 Task: Find connections with filter location Itamarandiba with filter topic #Techstartupwith filter profile language French with filter current company Ixigo with filter school GD Goenka University with filter industry Communications Equipment Manufacturing with filter service category Financial Analysis with filter keywords title Sales Analyst
Action: Mouse moved to (469, 97)
Screenshot: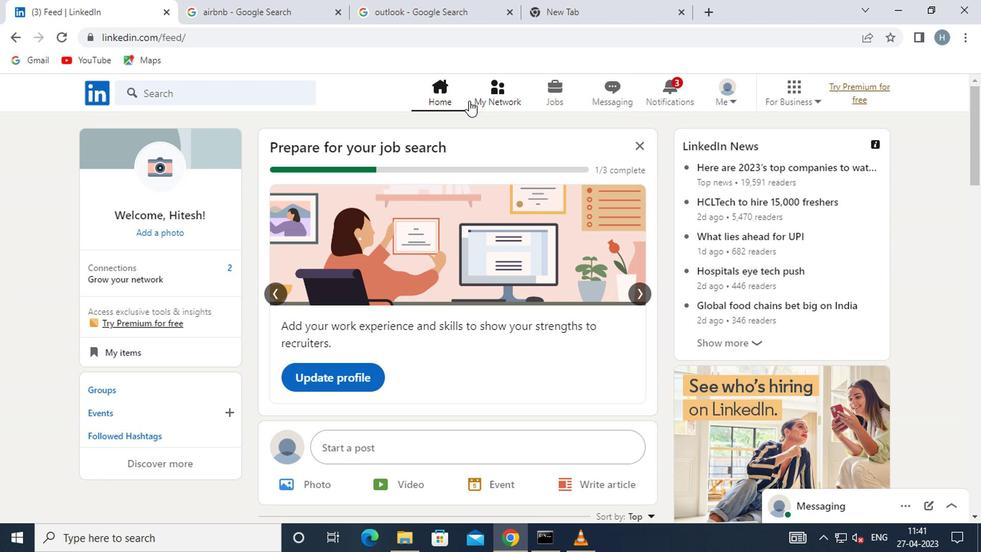 
Action: Mouse pressed left at (469, 97)
Screenshot: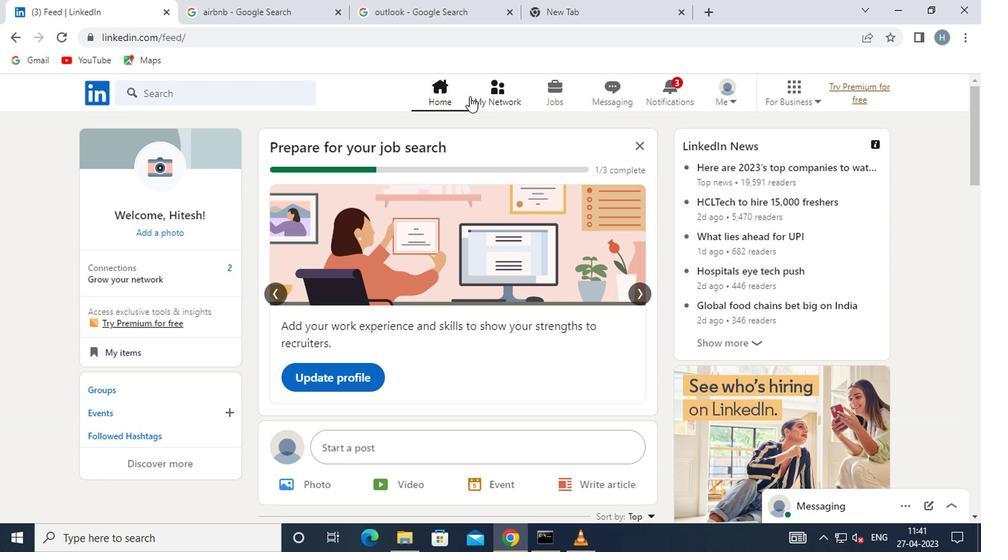 
Action: Mouse moved to (222, 175)
Screenshot: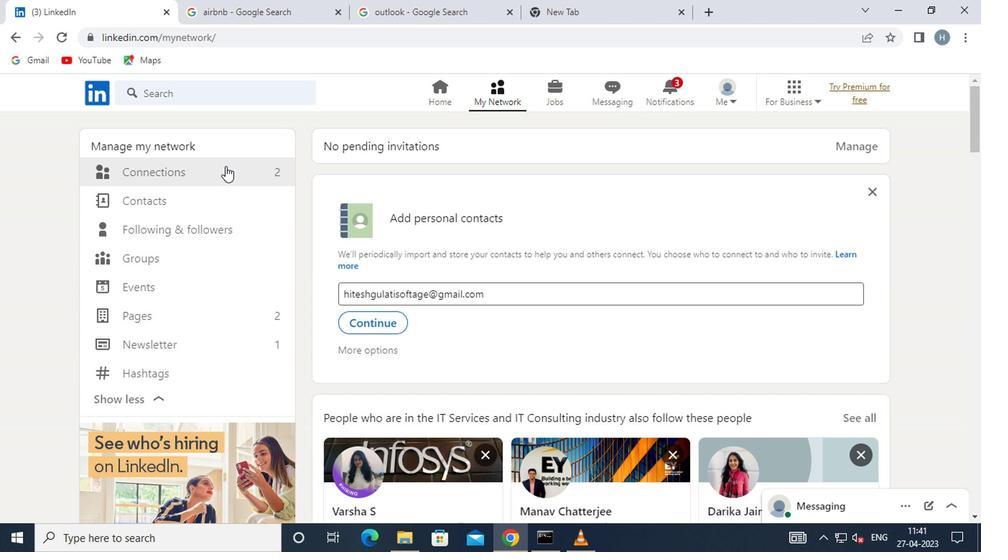 
Action: Mouse pressed left at (222, 175)
Screenshot: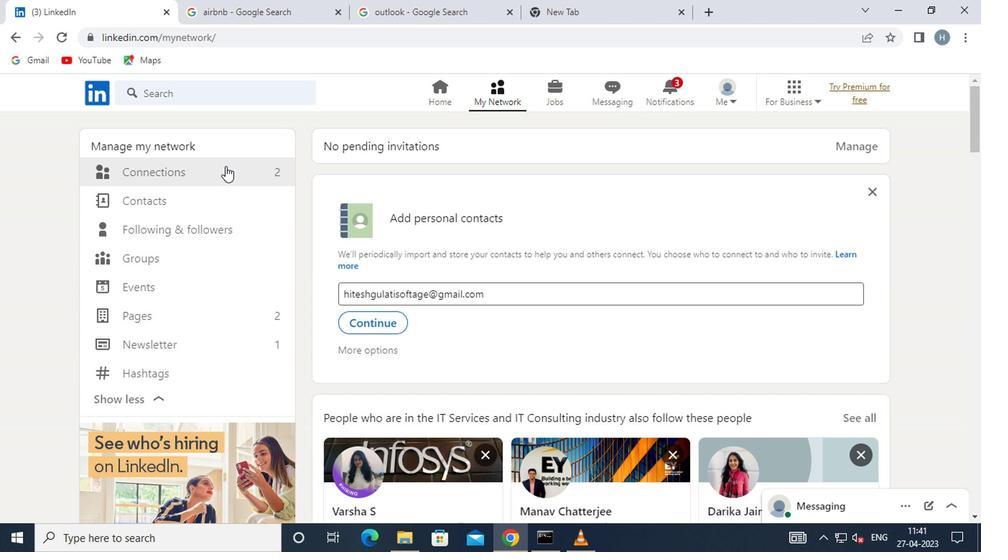 
Action: Mouse moved to (576, 173)
Screenshot: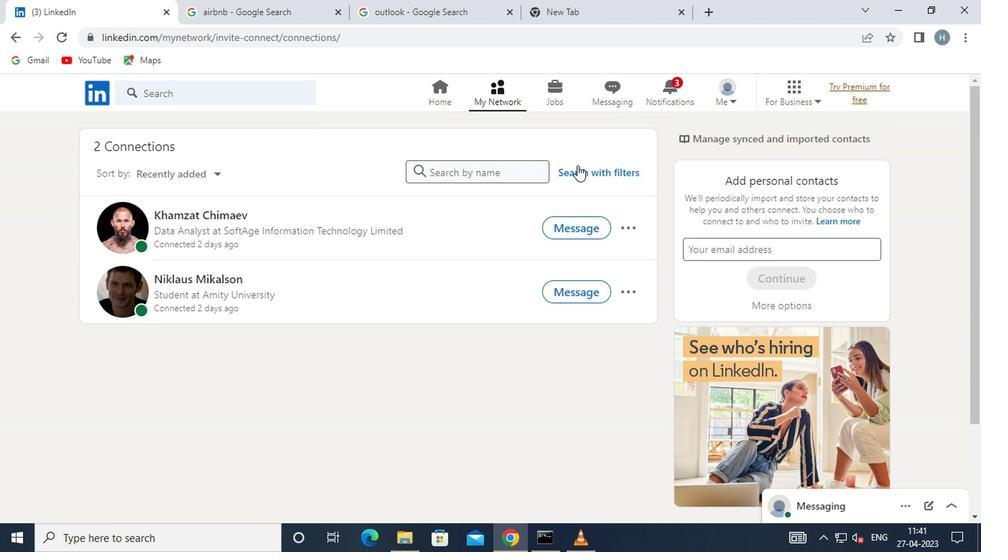 
Action: Mouse pressed left at (576, 173)
Screenshot: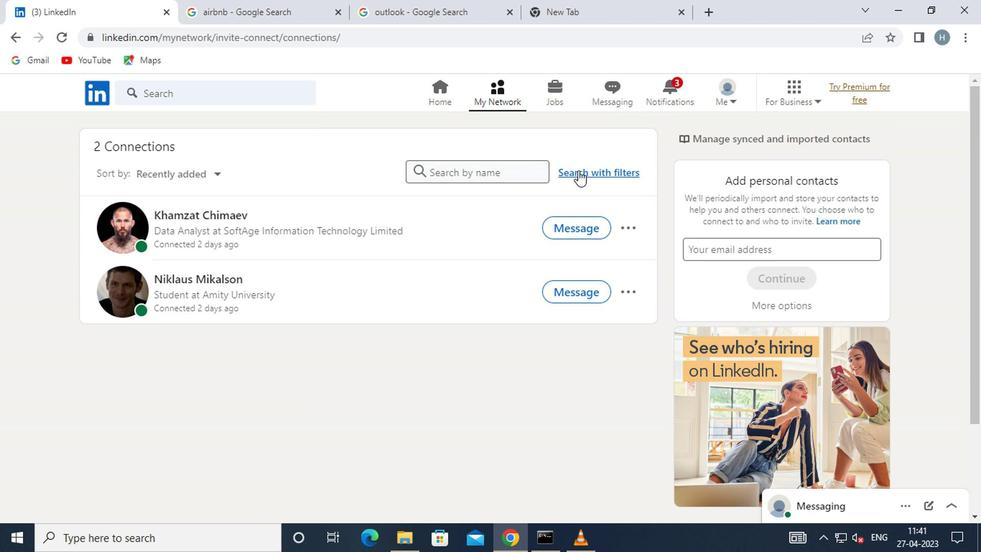 
Action: Mouse moved to (543, 135)
Screenshot: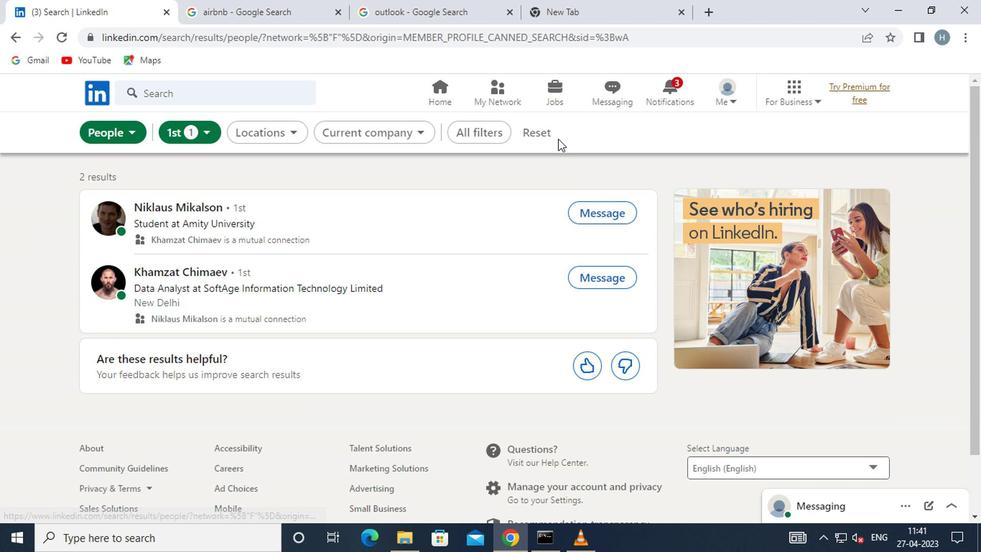 
Action: Mouse pressed left at (543, 135)
Screenshot: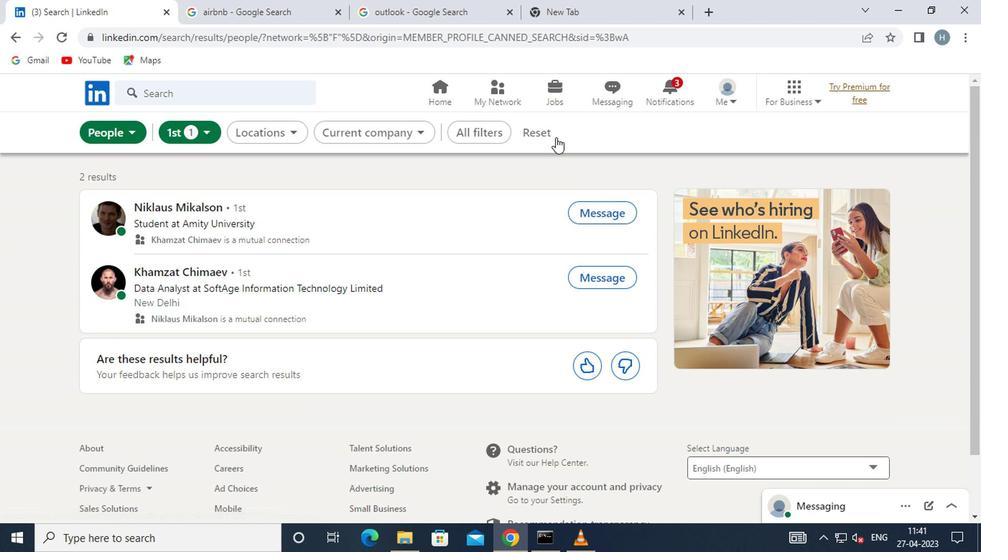 
Action: Mouse moved to (519, 131)
Screenshot: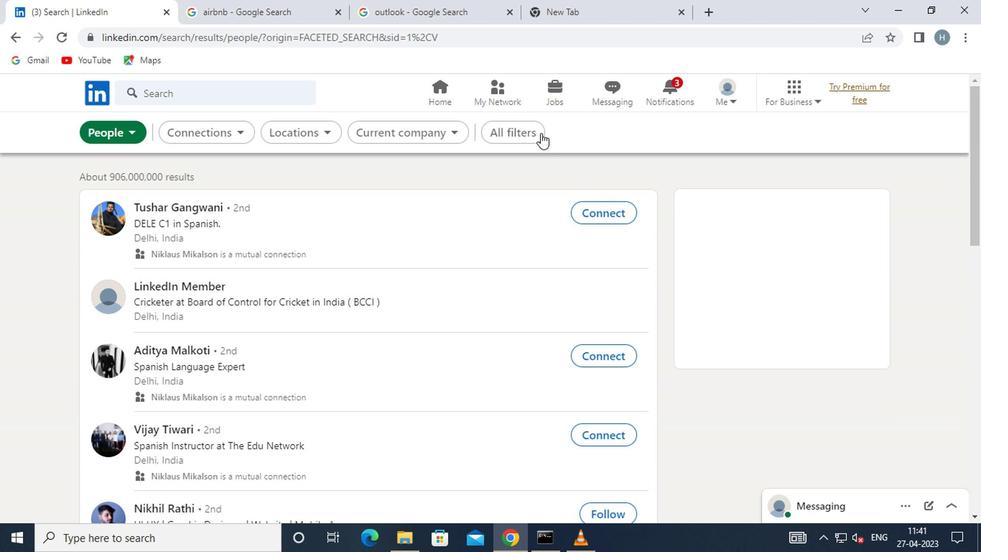 
Action: Mouse pressed left at (519, 131)
Screenshot: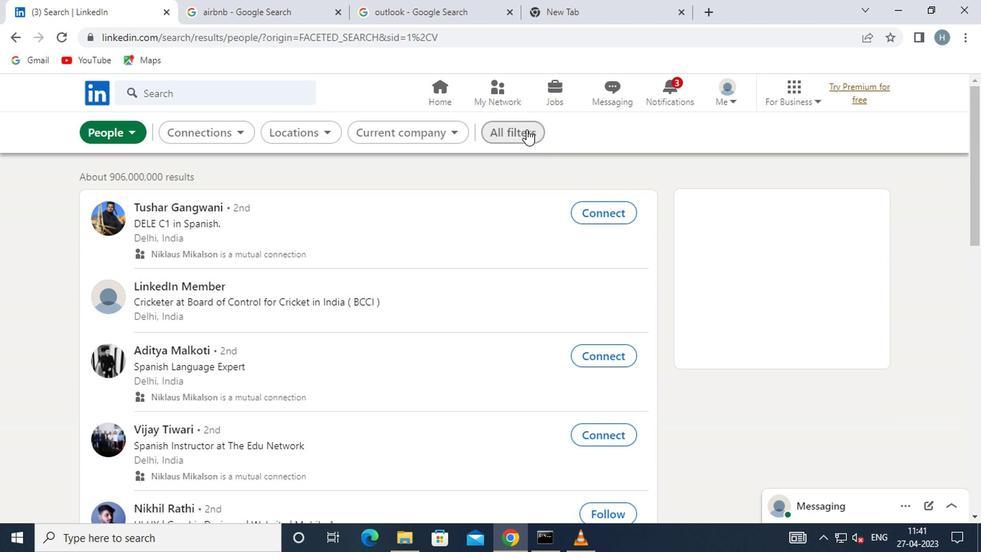 
Action: Mouse moved to (780, 276)
Screenshot: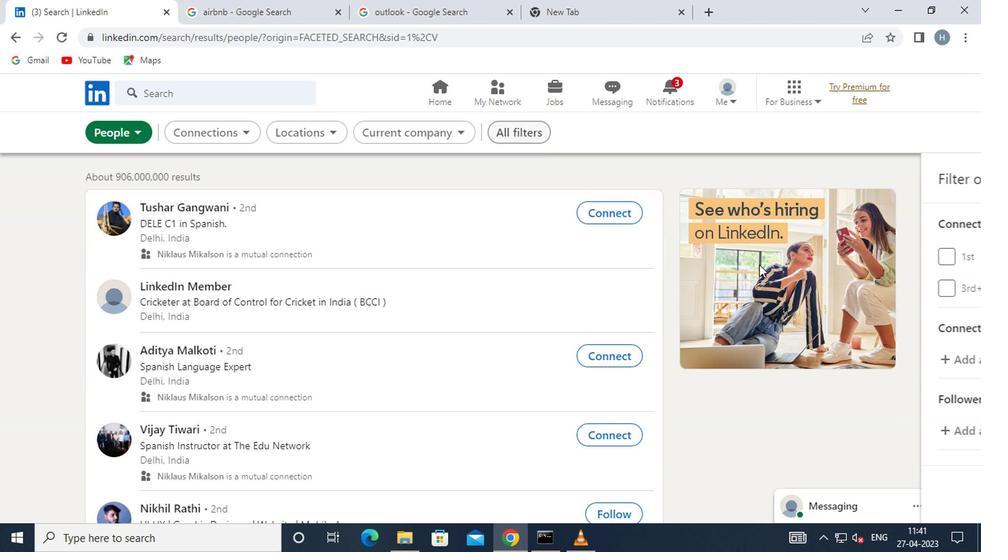 
Action: Mouse scrolled (780, 275) with delta (0, -1)
Screenshot: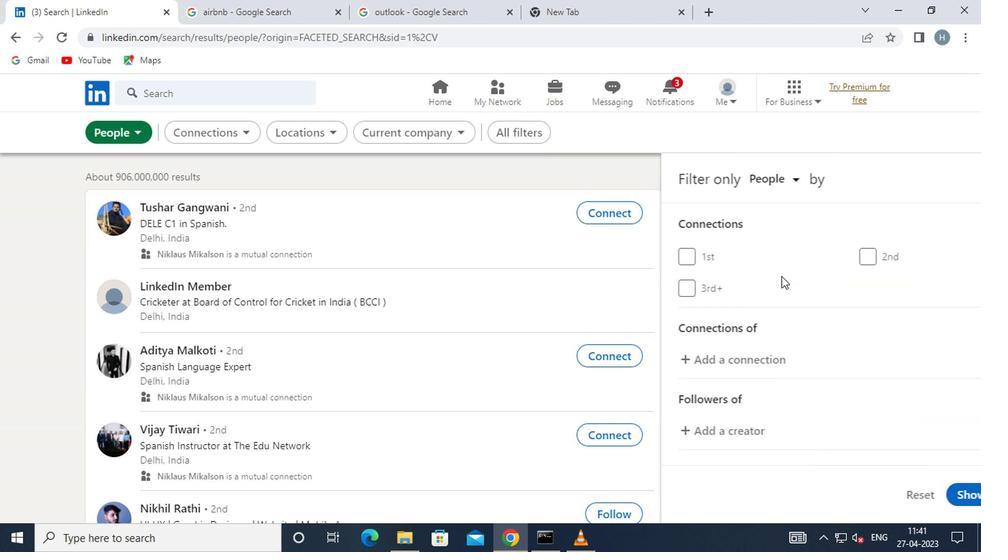 
Action: Mouse scrolled (780, 275) with delta (0, -1)
Screenshot: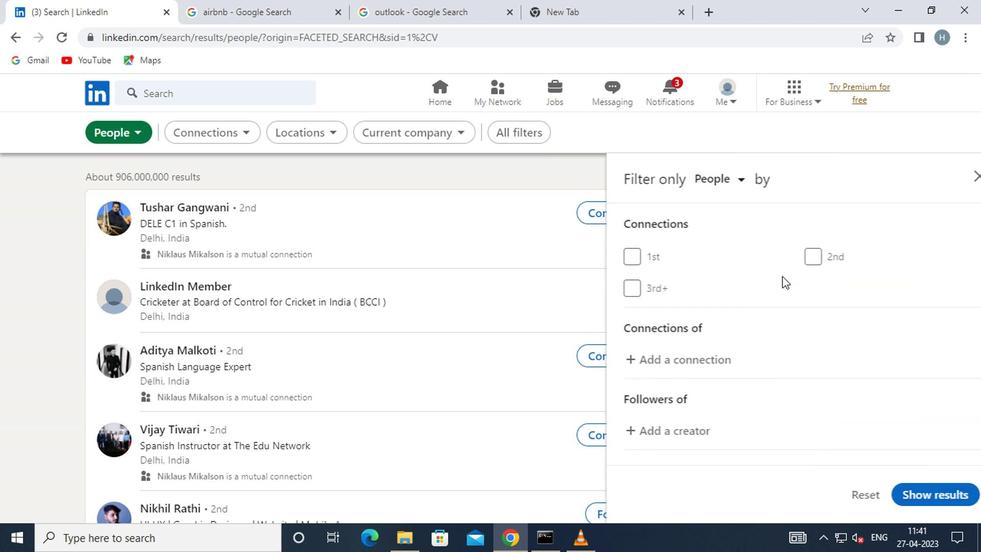 
Action: Mouse scrolled (780, 275) with delta (0, -1)
Screenshot: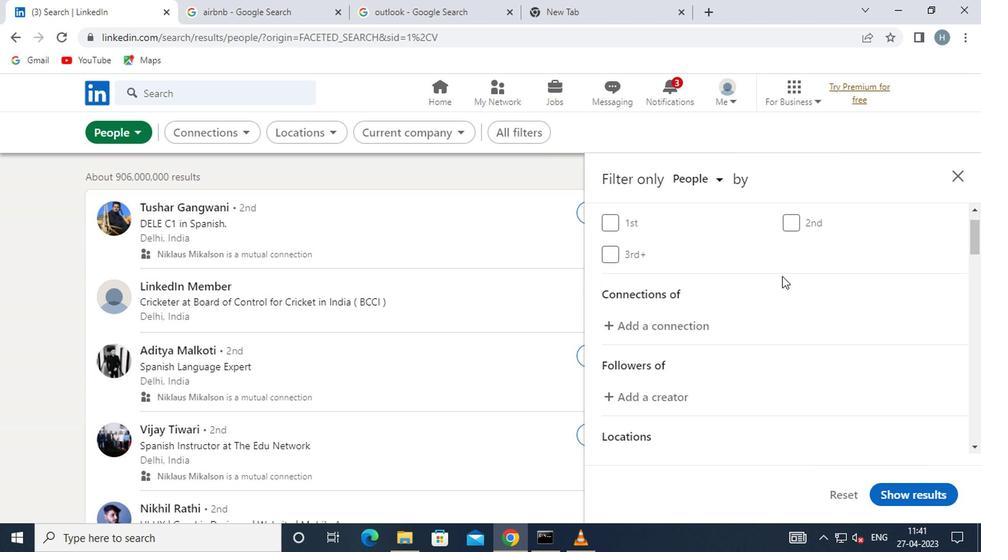 
Action: Mouse scrolled (780, 275) with delta (0, -1)
Screenshot: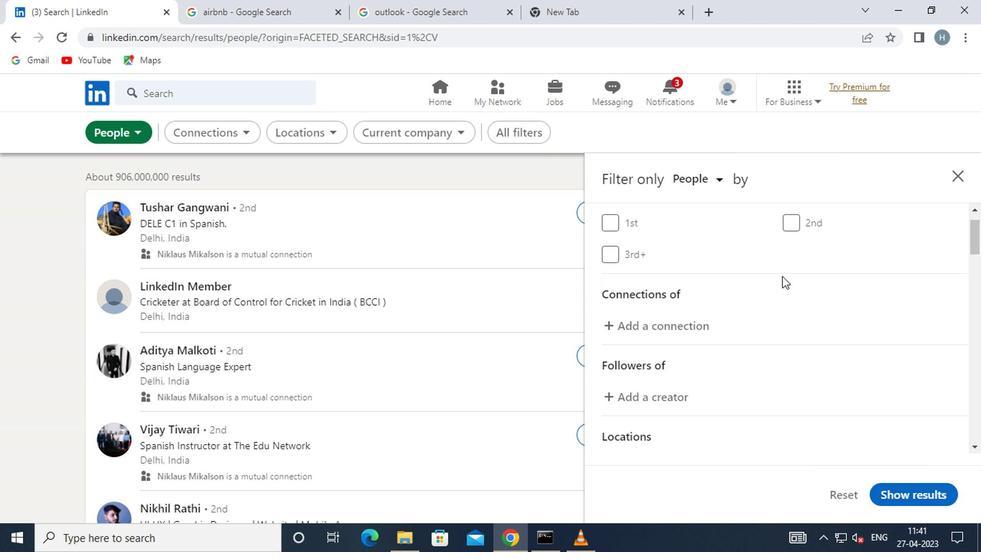 
Action: Mouse moved to (758, 312)
Screenshot: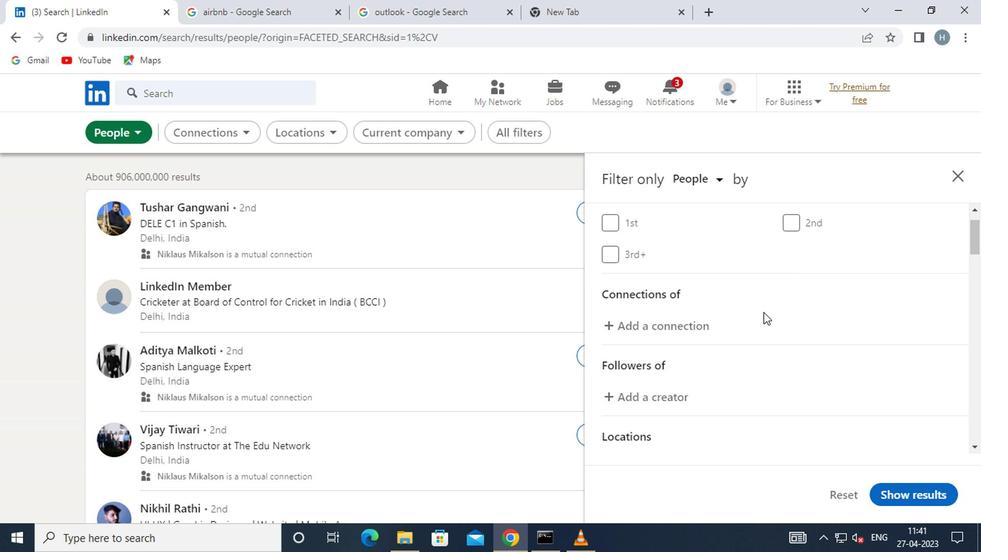 
Action: Mouse scrolled (758, 311) with delta (0, -1)
Screenshot: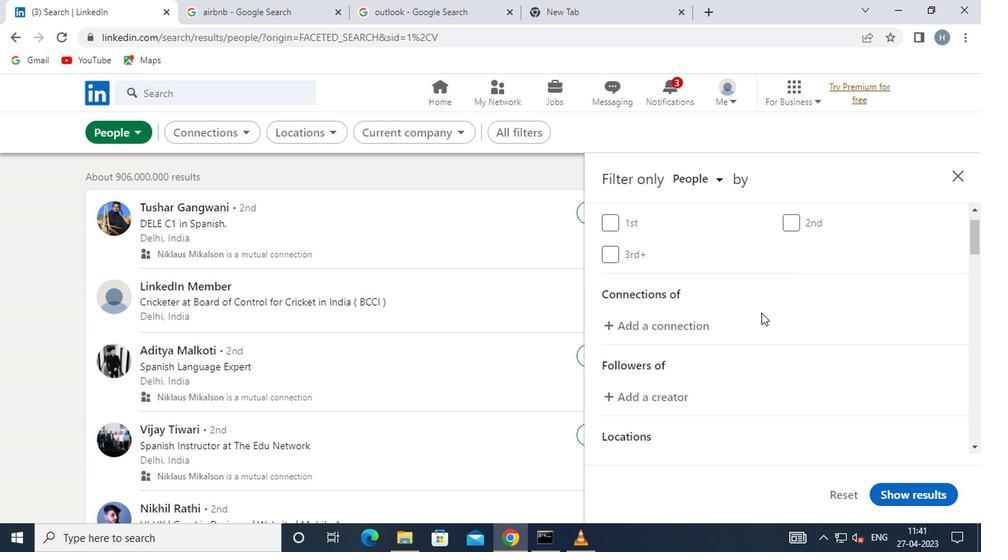 
Action: Mouse moved to (827, 264)
Screenshot: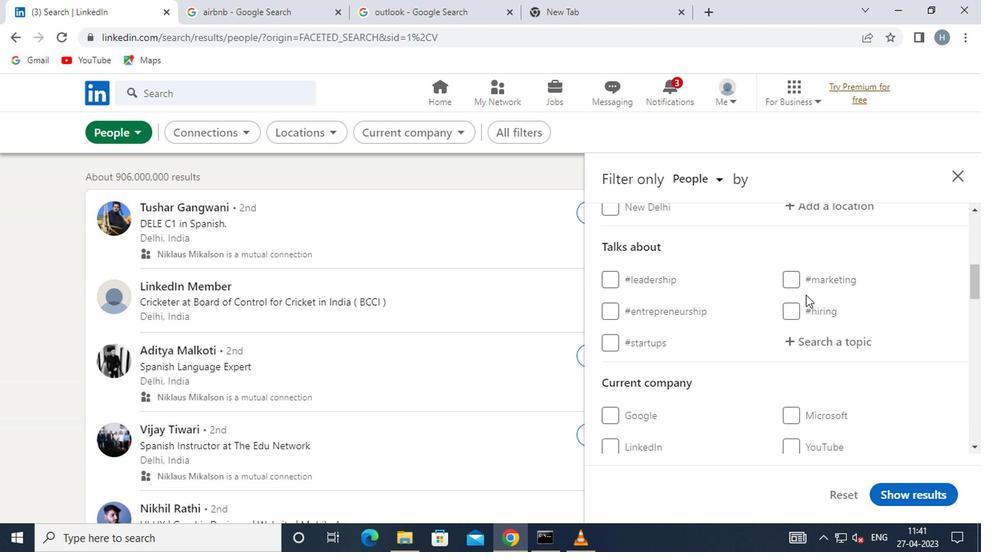 
Action: Mouse scrolled (827, 265) with delta (0, 1)
Screenshot: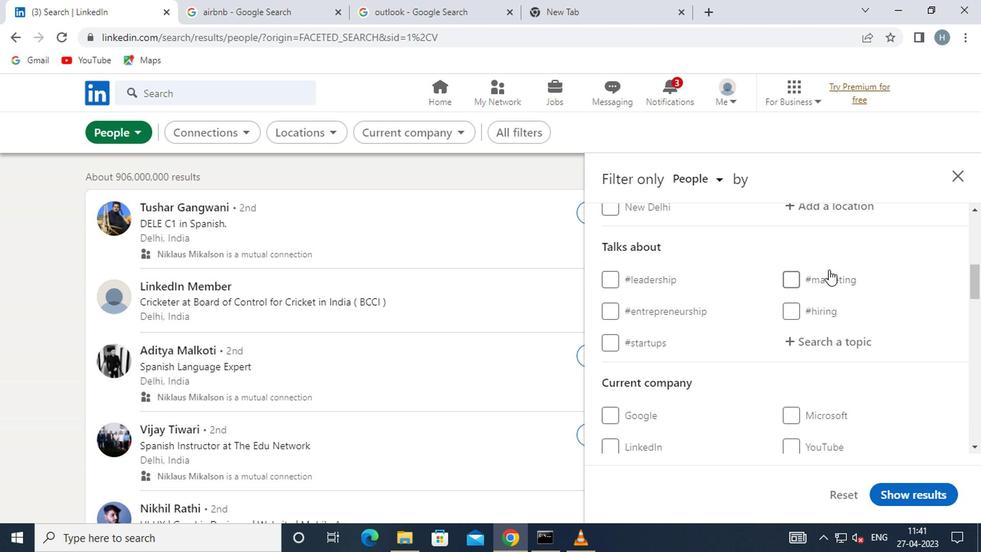 
Action: Mouse scrolled (827, 265) with delta (0, 1)
Screenshot: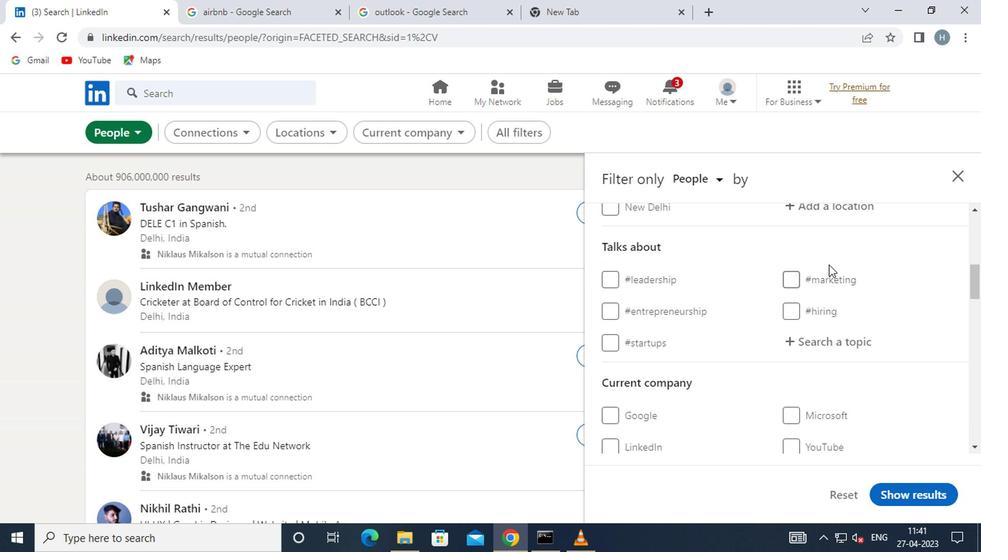 
Action: Mouse moved to (825, 271)
Screenshot: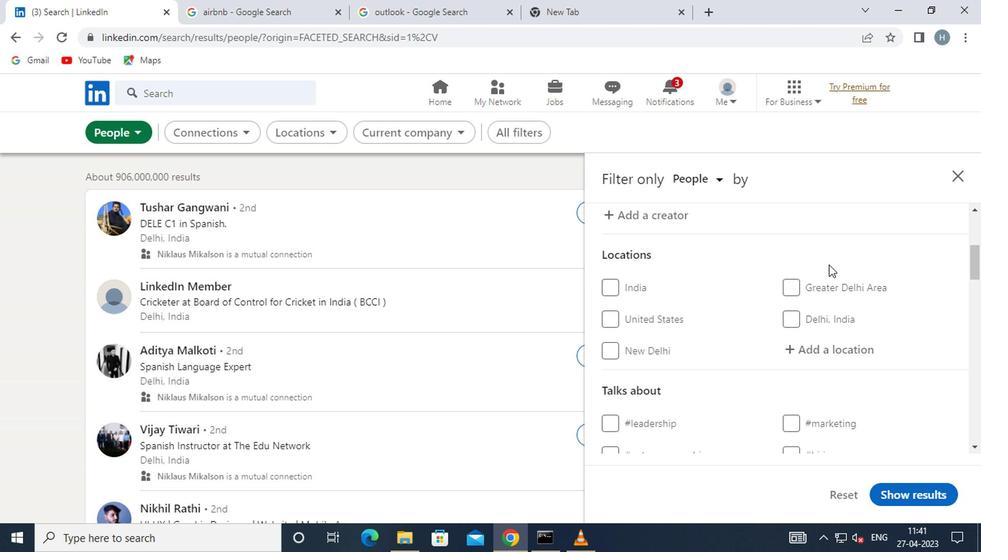 
Action: Mouse scrolled (825, 270) with delta (0, -1)
Screenshot: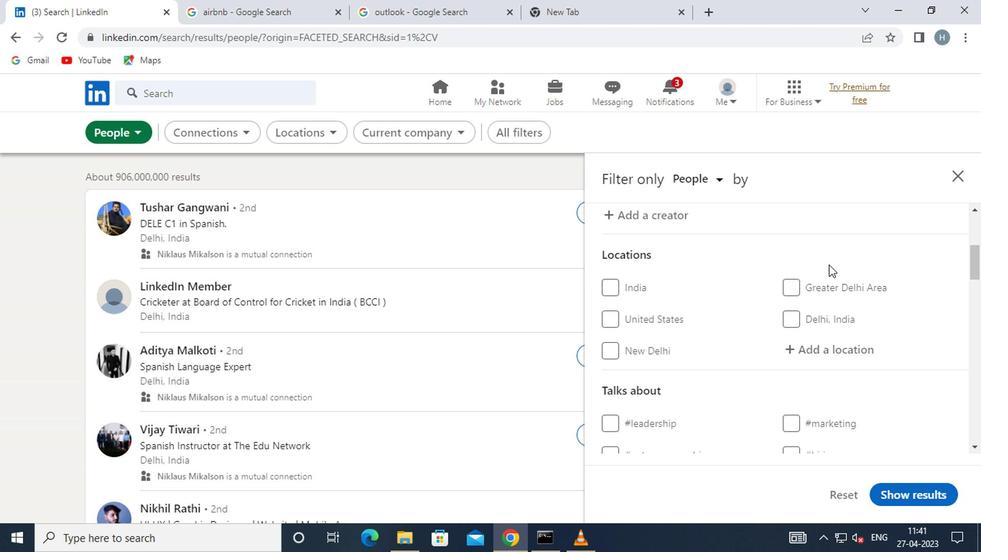 
Action: Mouse moved to (825, 272)
Screenshot: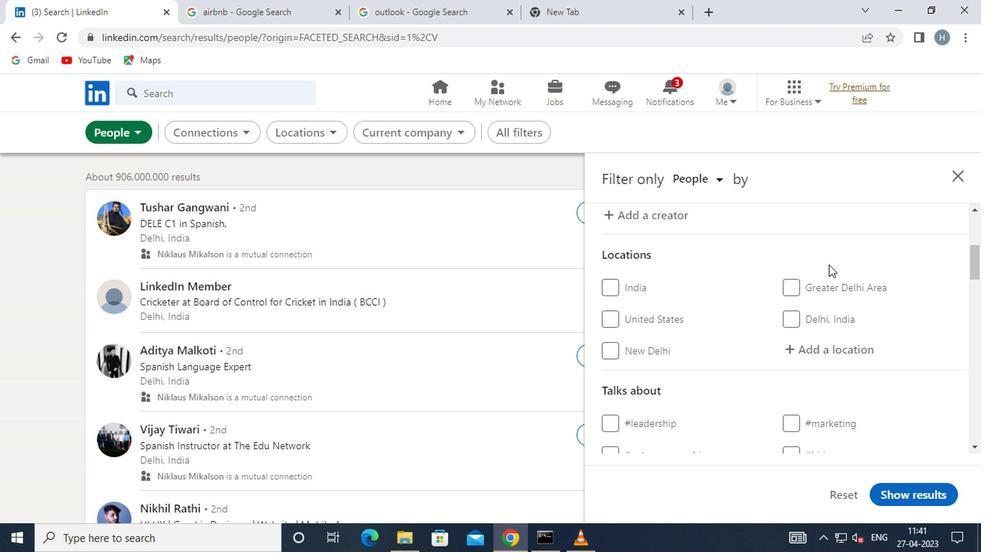 
Action: Mouse pressed left at (825, 272)
Screenshot: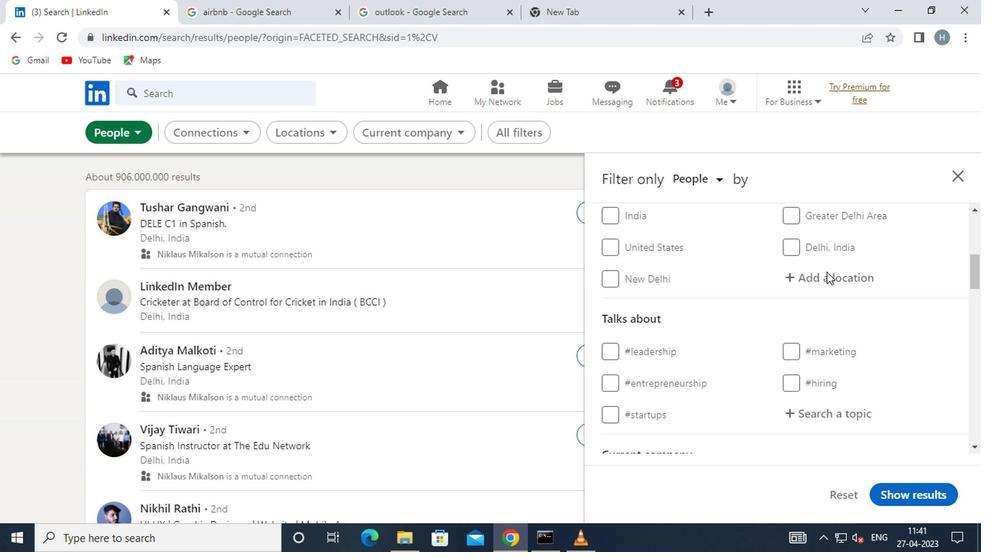 
Action: Mouse moved to (825, 272)
Screenshot: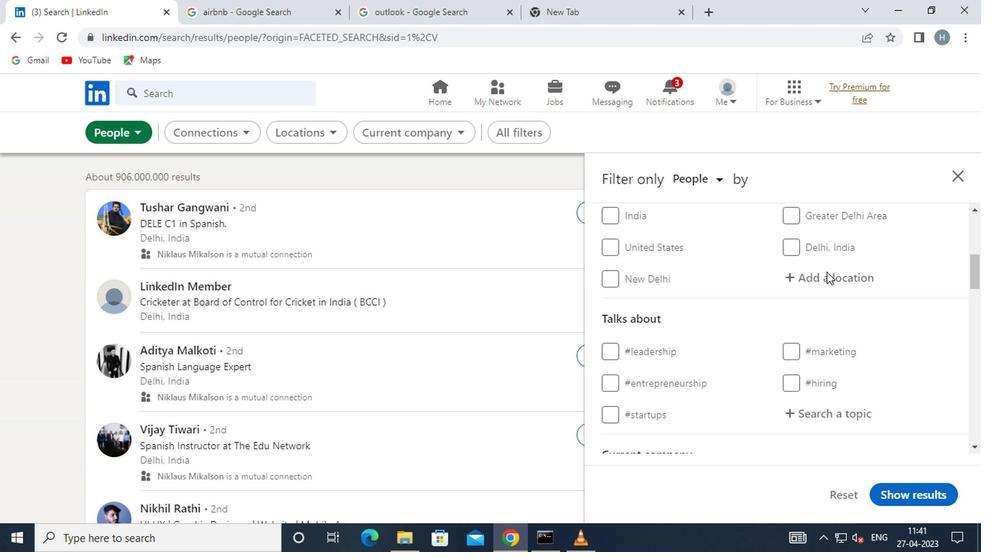 
Action: Key pressed itamarandiba
Screenshot: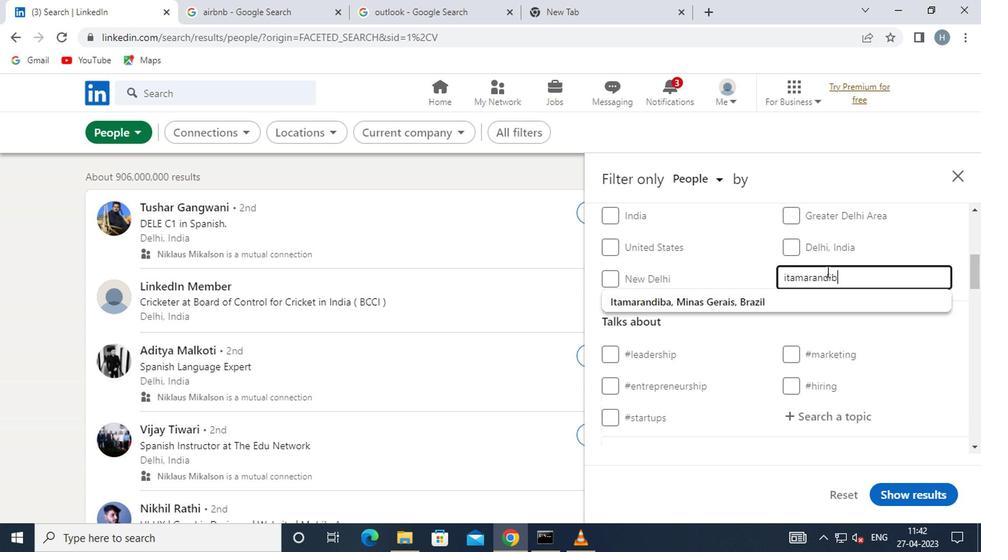 
Action: Mouse moved to (887, 324)
Screenshot: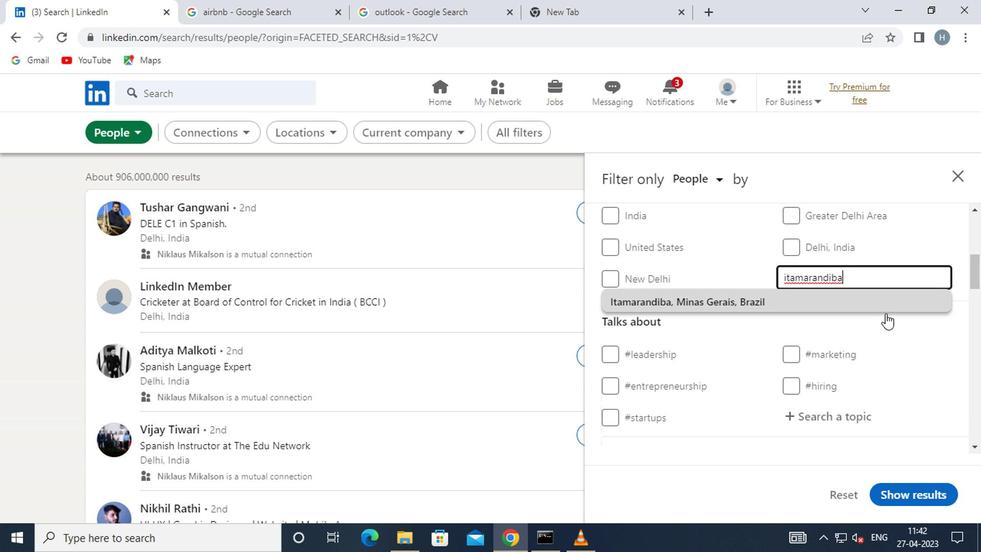 
Action: Mouse pressed left at (887, 324)
Screenshot: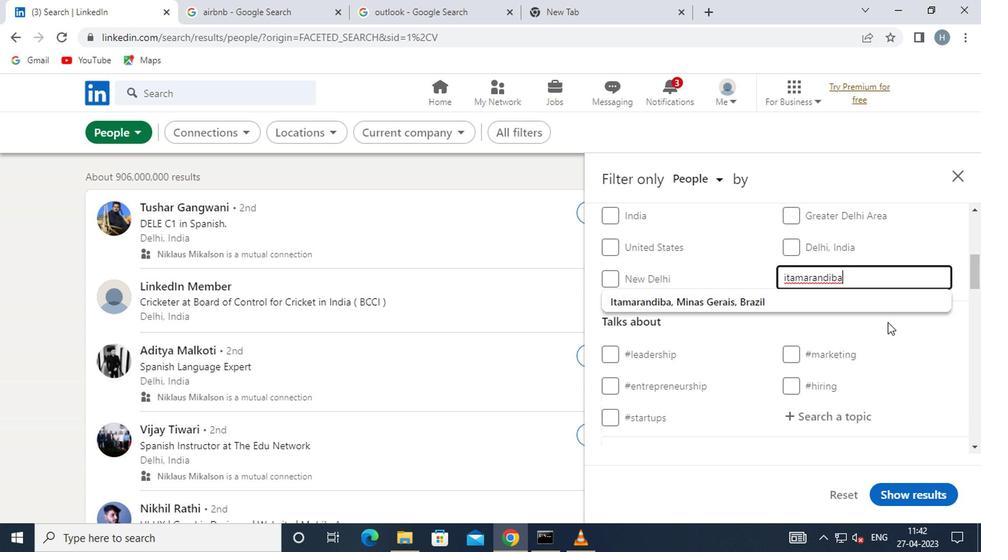 
Action: Mouse moved to (887, 325)
Screenshot: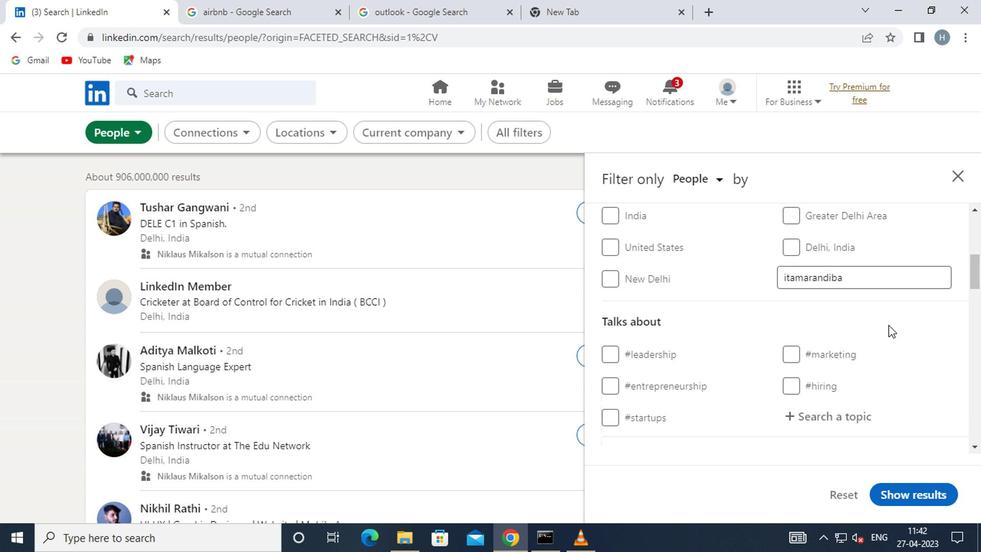 
Action: Mouse scrolled (887, 324) with delta (0, -1)
Screenshot: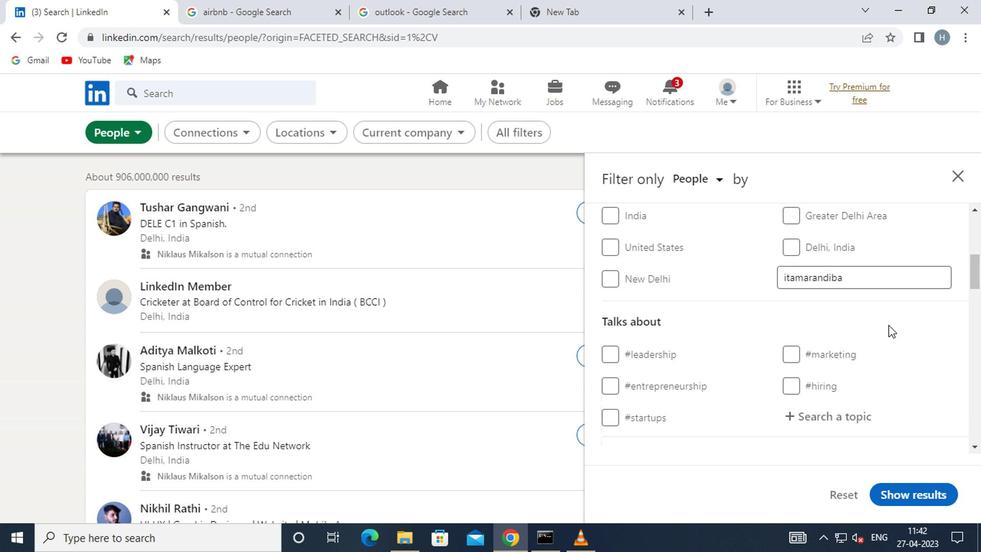 
Action: Mouse moved to (809, 335)
Screenshot: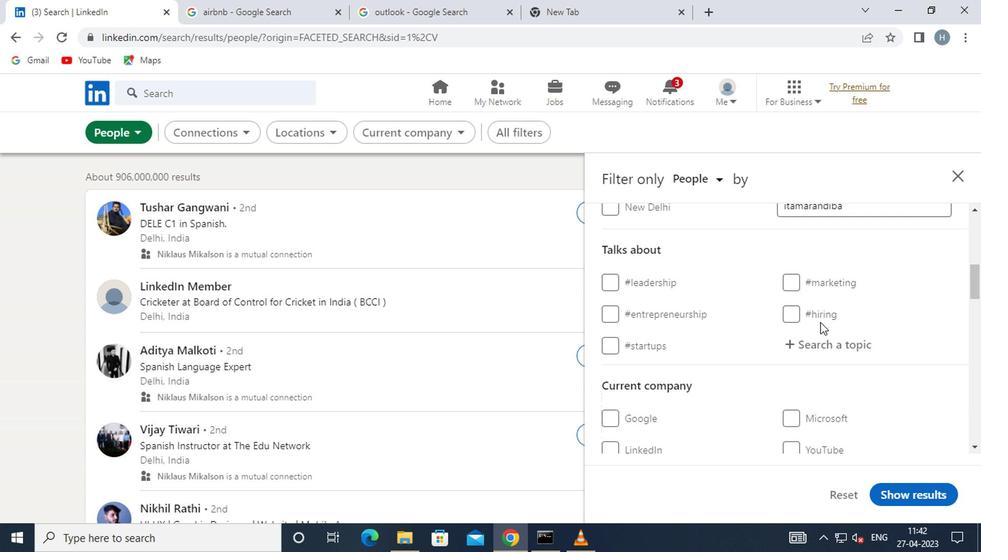 
Action: Mouse pressed left at (809, 335)
Screenshot: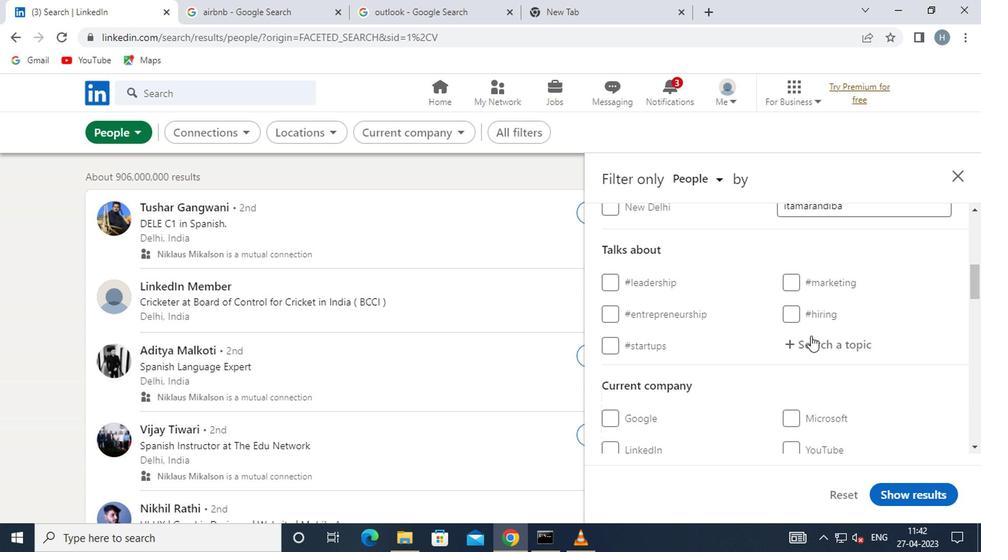 
Action: Key pressed <Key.shift><Key.shift><Key.shift><Key.shift><Key.shift><Key.shift><Key.shift><Key.shift>#TECHSTARTUPWITH
Screenshot: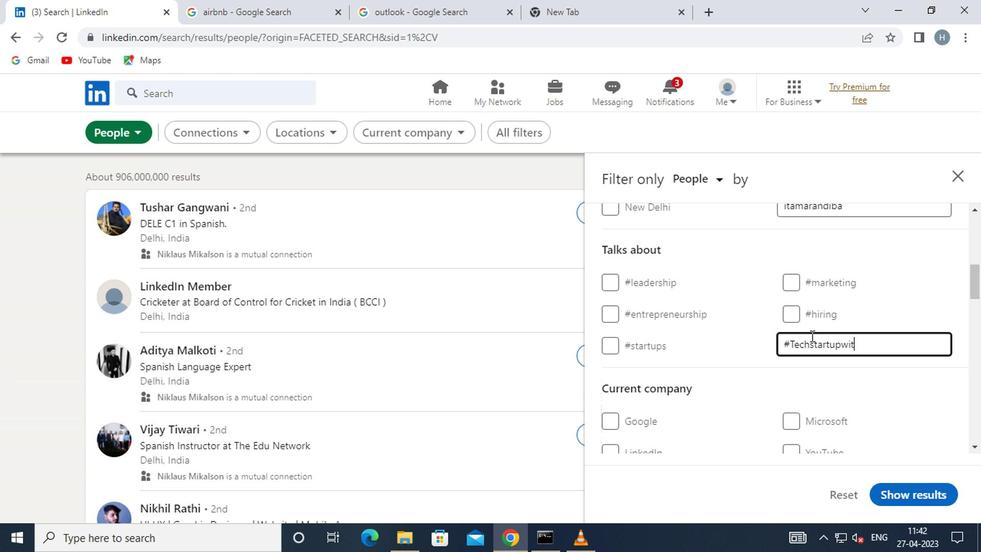 
Action: Mouse moved to (848, 376)
Screenshot: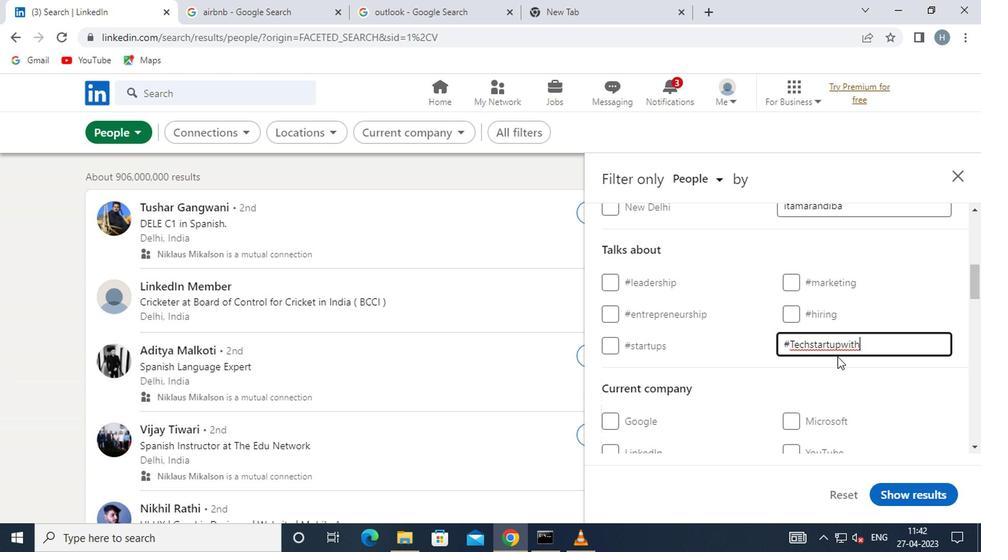 
Action: Mouse pressed left at (848, 376)
Screenshot: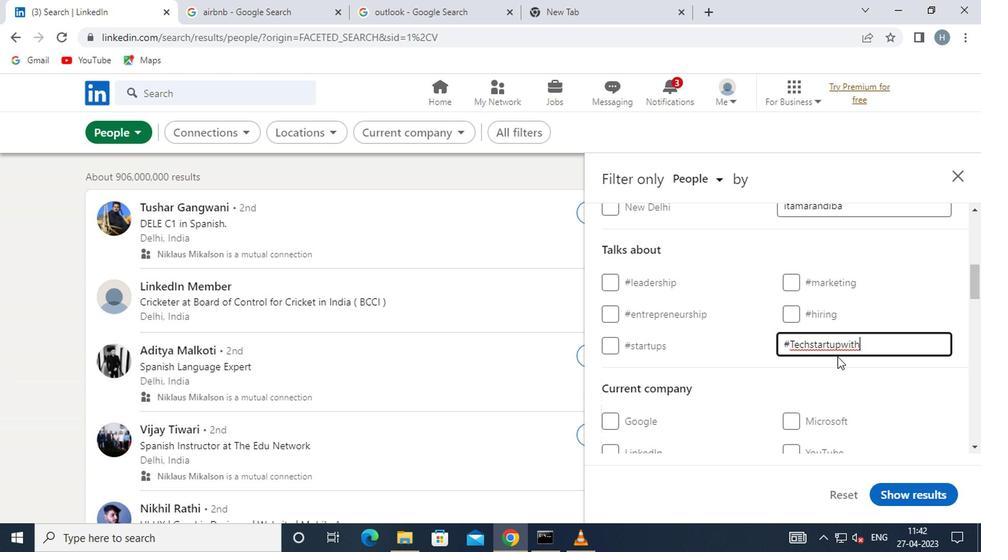 
Action: Mouse moved to (847, 376)
Screenshot: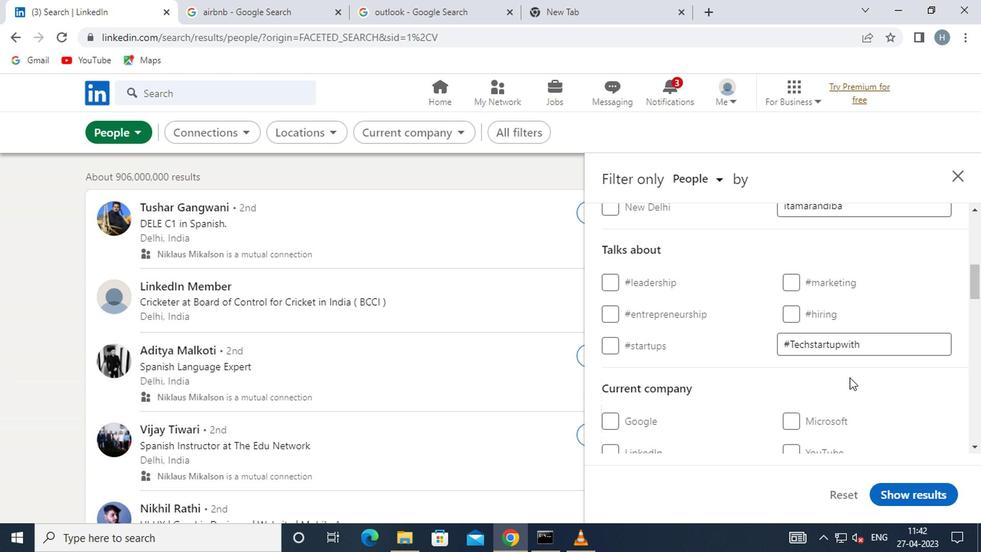 
Action: Mouse scrolled (847, 376) with delta (0, 0)
Screenshot: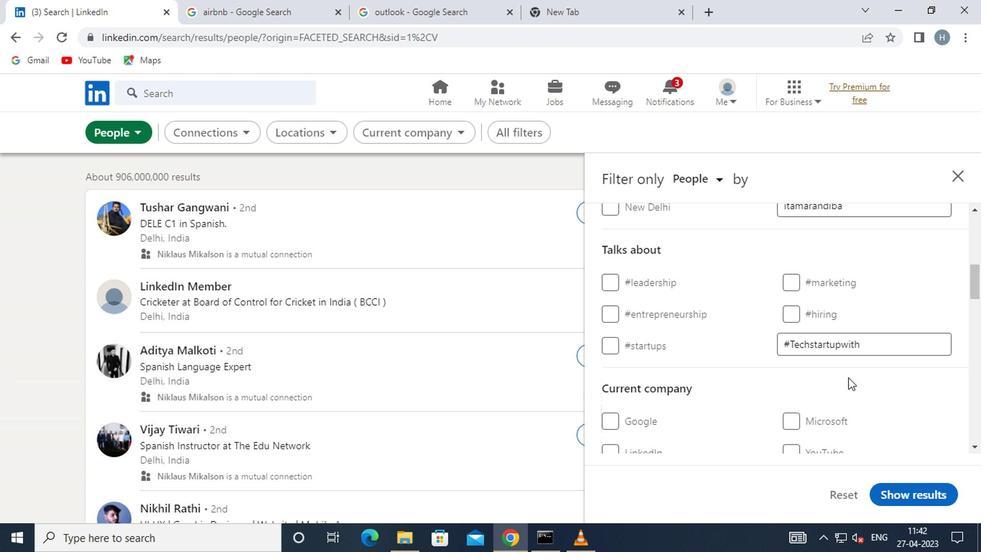 
Action: Mouse moved to (848, 407)
Screenshot: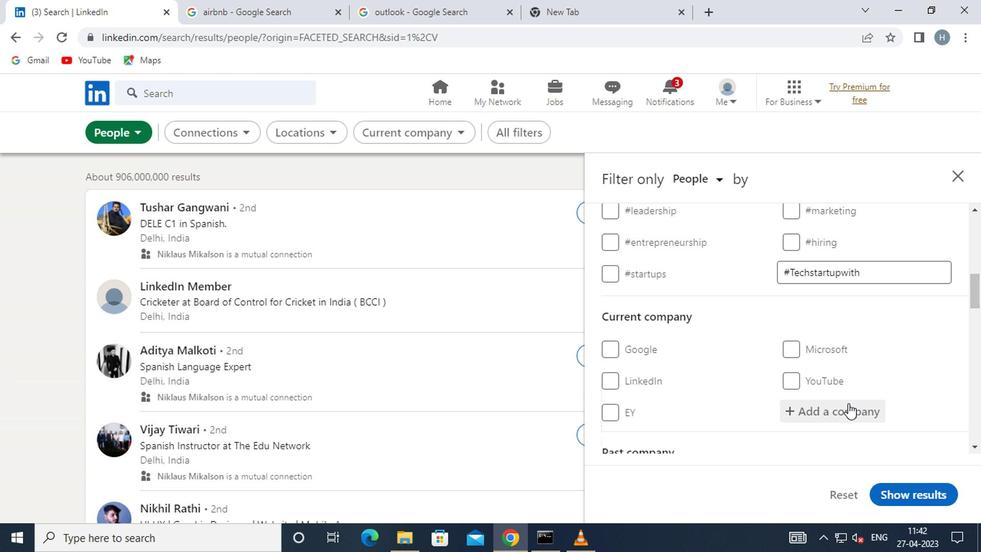 
Action: Mouse pressed left at (848, 407)
Screenshot: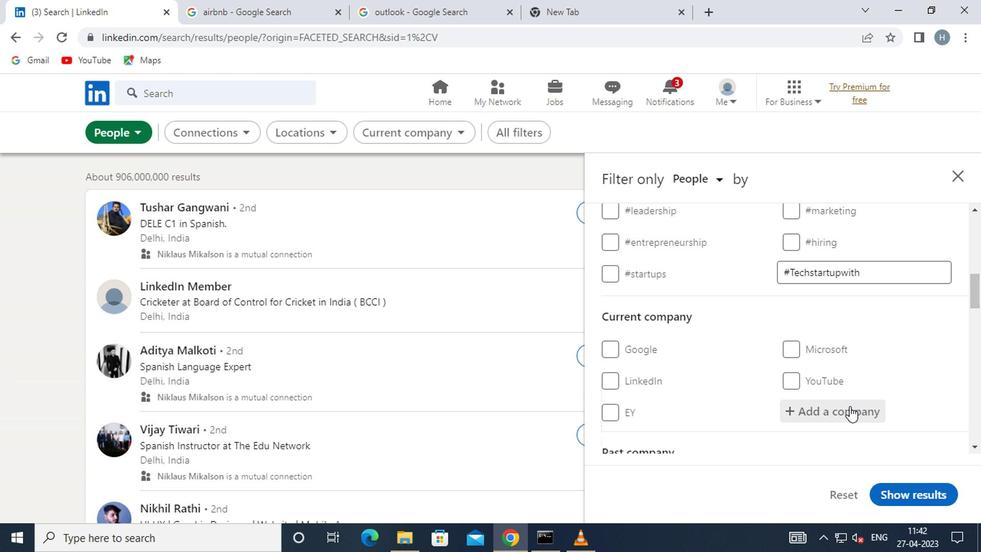 
Action: Key pressed IX
Screenshot: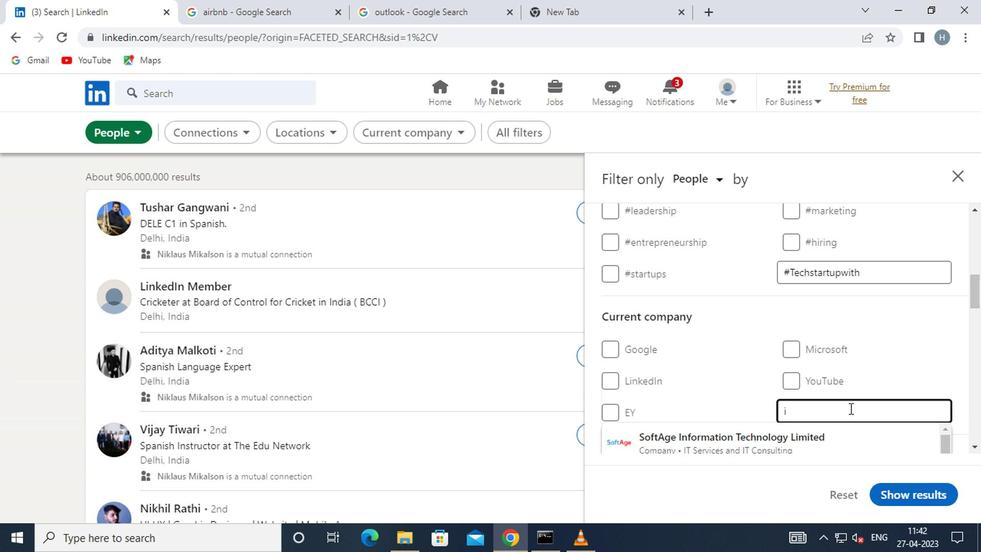 
Action: Mouse moved to (798, 426)
Screenshot: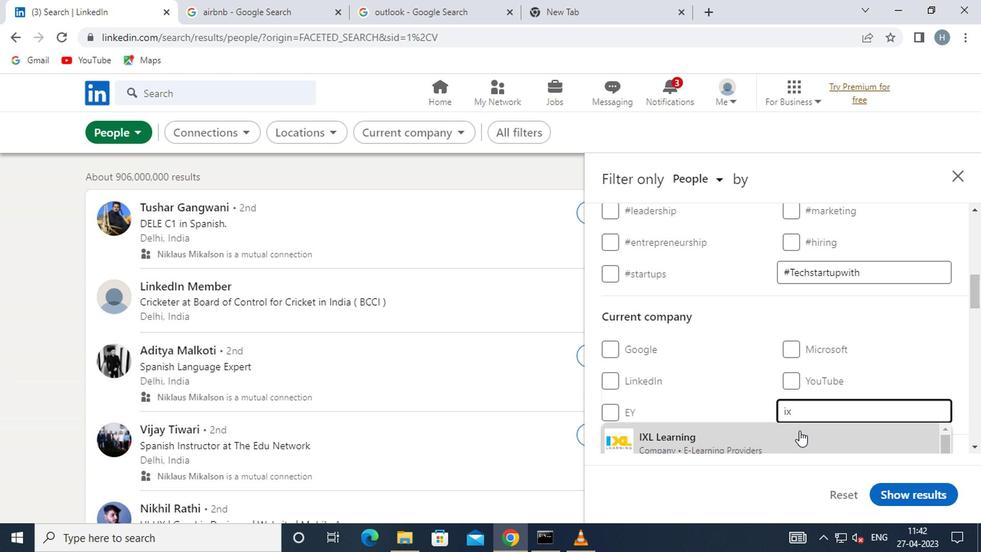 
Action: Key pressed I
Screenshot: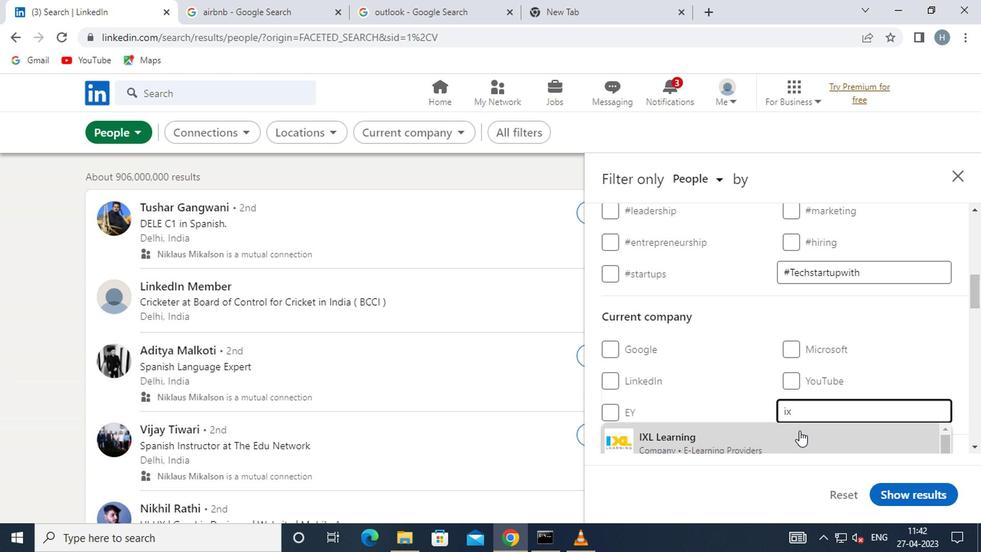 
Action: Mouse moved to (824, 413)
Screenshot: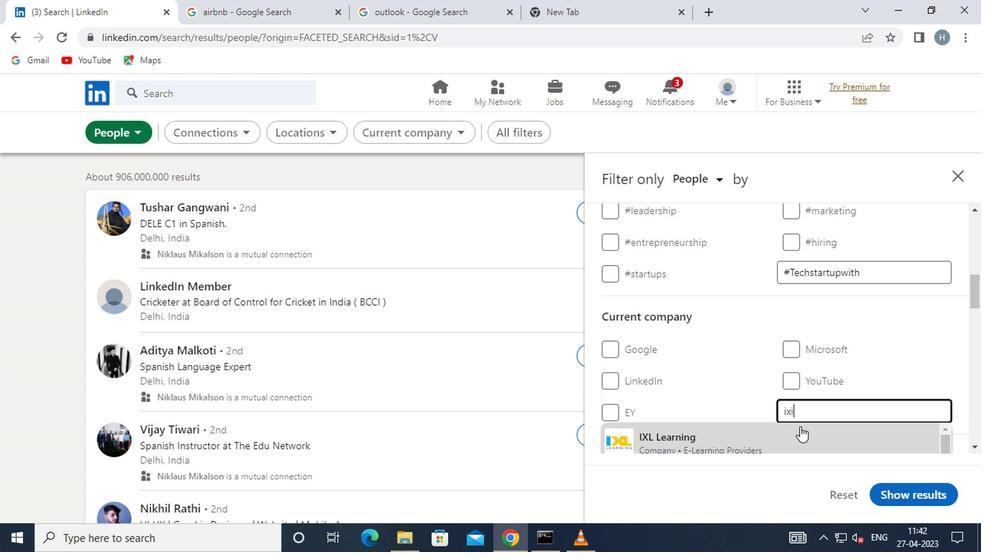 
Action: Mouse scrolled (824, 413) with delta (0, 0)
Screenshot: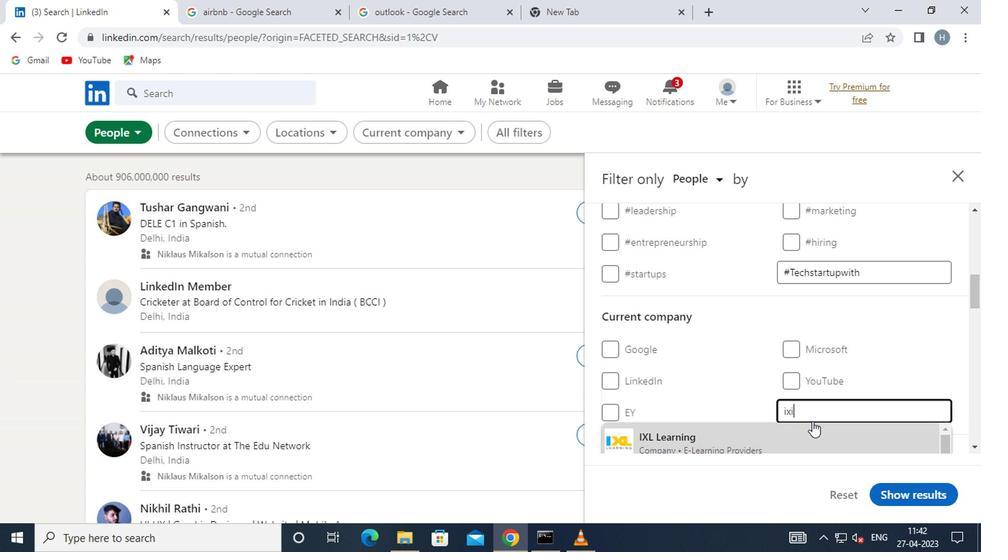 
Action: Mouse moved to (800, 368)
Screenshot: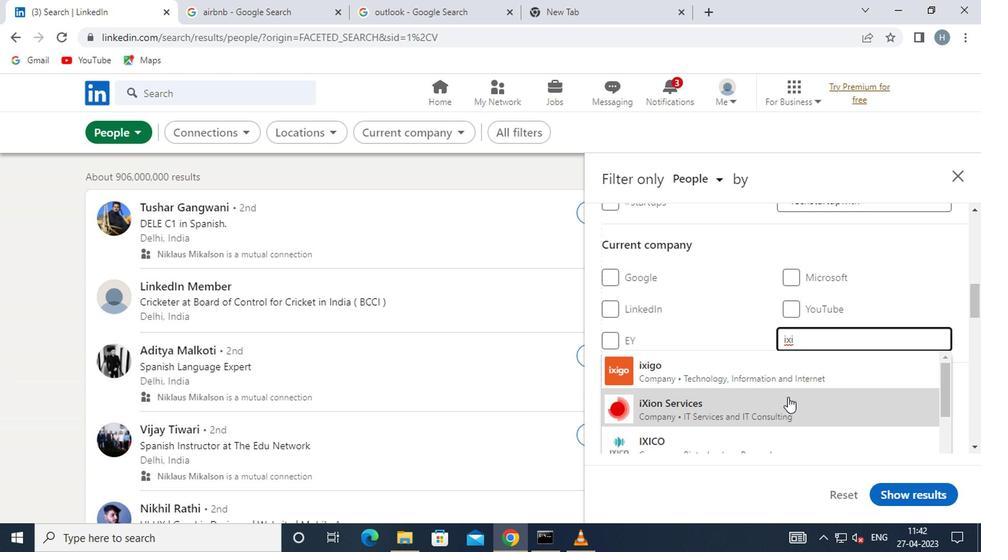 
Action: Mouse pressed left at (800, 368)
Screenshot: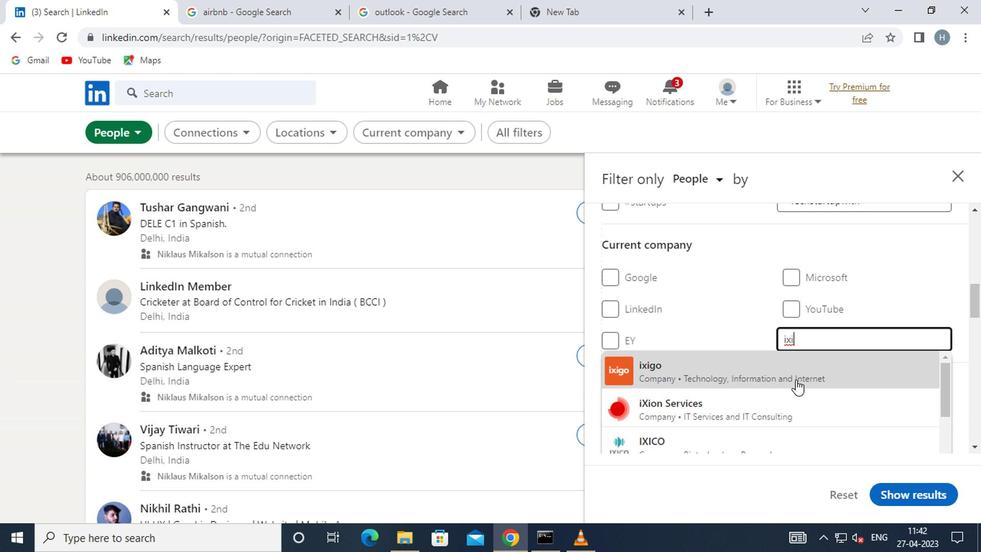 
Action: Mouse moved to (808, 359)
Screenshot: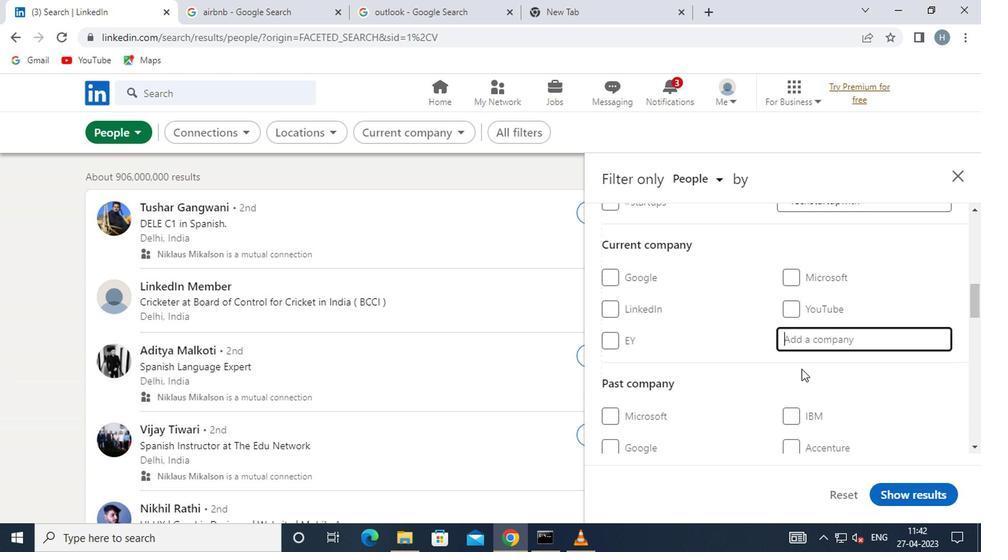 
Action: Mouse scrolled (808, 358) with delta (0, -1)
Screenshot: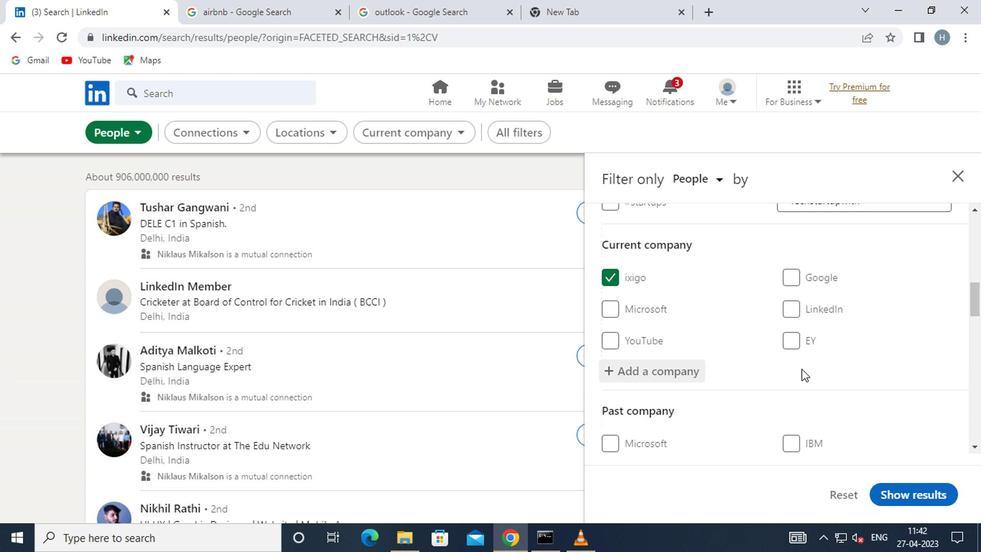 
Action: Mouse moved to (809, 357)
Screenshot: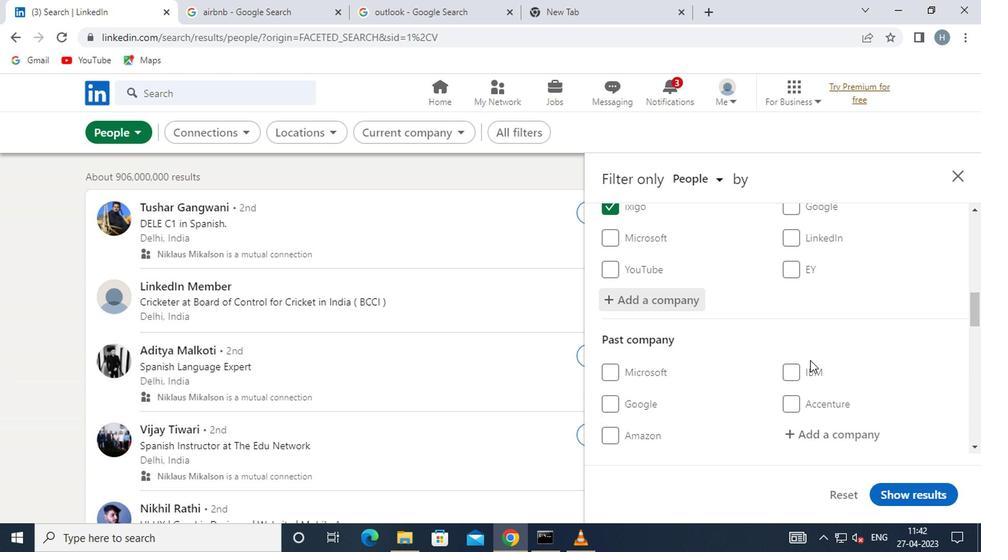 
Action: Mouse scrolled (809, 356) with delta (0, 0)
Screenshot: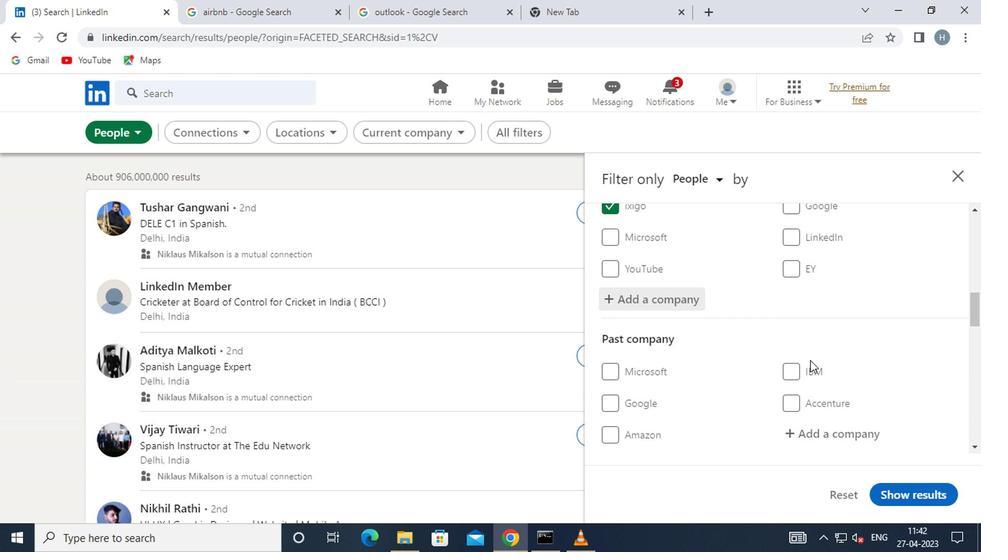 
Action: Mouse scrolled (809, 356) with delta (0, 0)
Screenshot: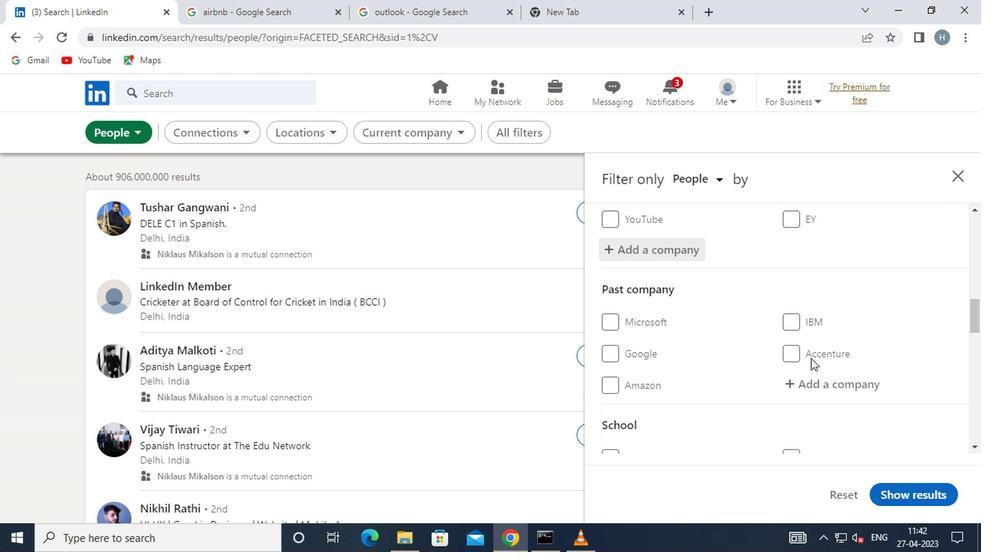 
Action: Mouse scrolled (809, 356) with delta (0, 0)
Screenshot: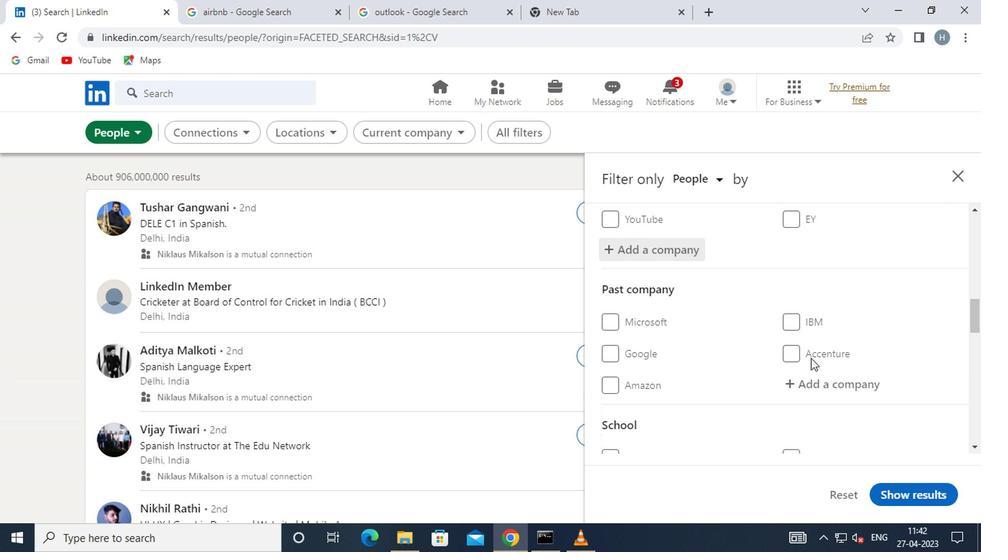 
Action: Mouse scrolled (809, 356) with delta (0, 0)
Screenshot: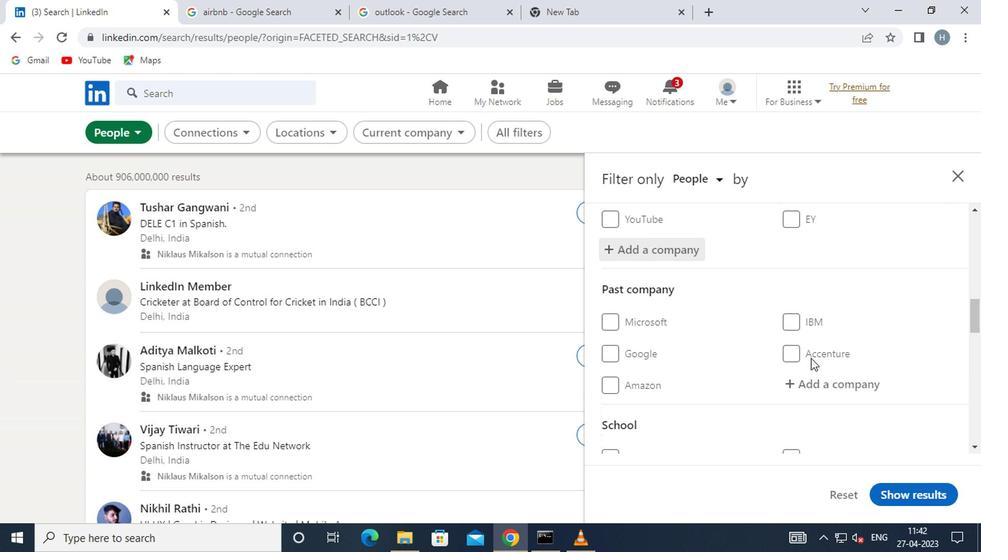 
Action: Mouse moved to (818, 336)
Screenshot: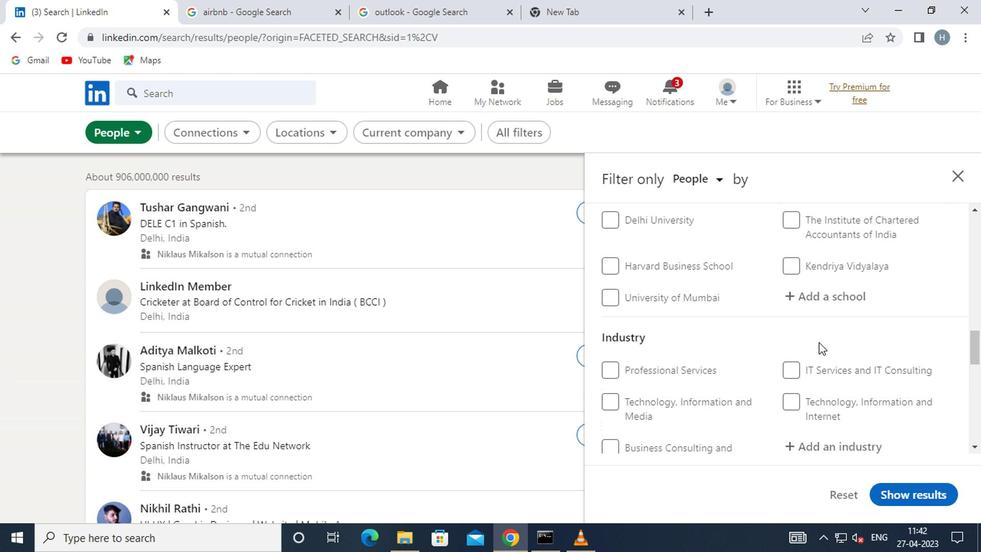 
Action: Mouse scrolled (818, 337) with delta (0, 0)
Screenshot: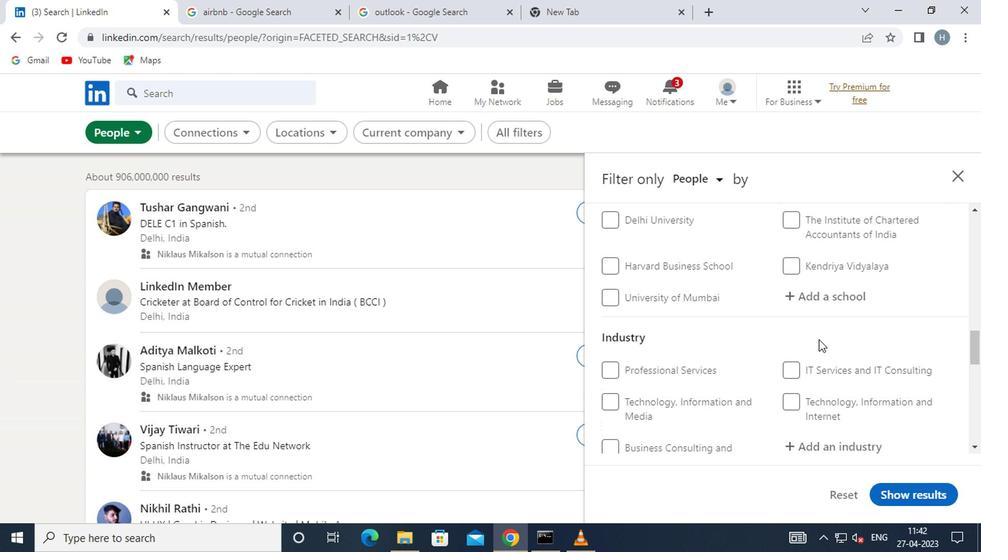 
Action: Mouse moved to (829, 365)
Screenshot: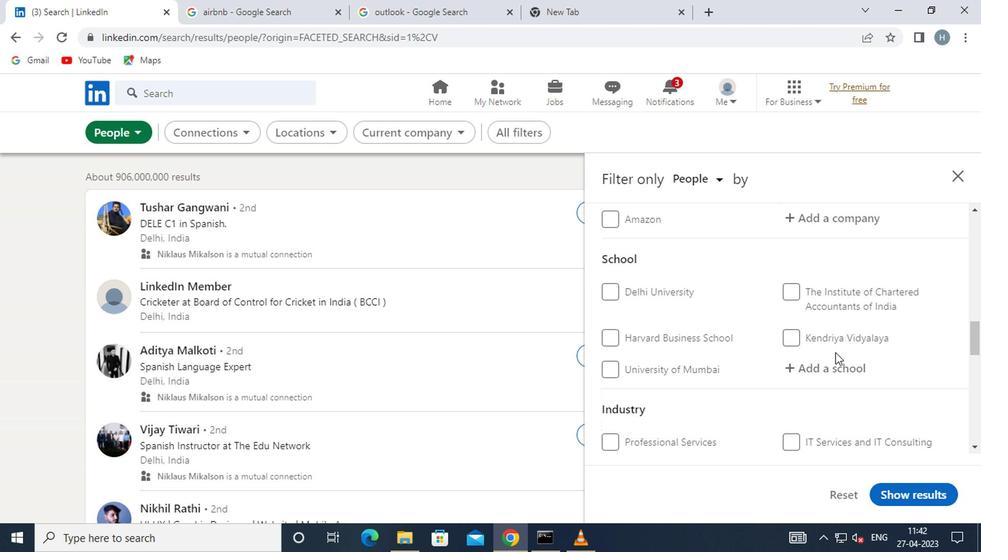 
Action: Mouse pressed left at (829, 365)
Screenshot: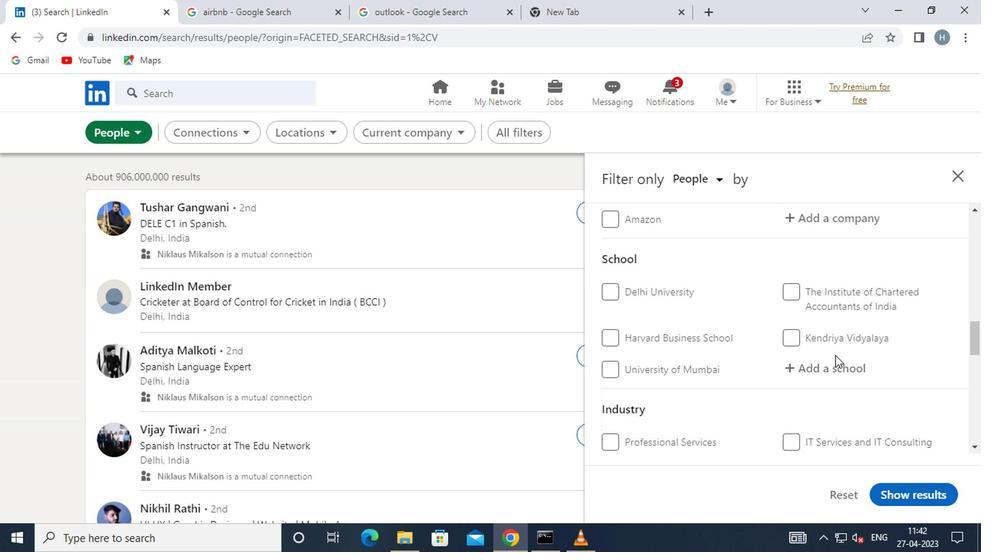 
Action: Key pressed <Key.shift><Key.shift>GD
Screenshot: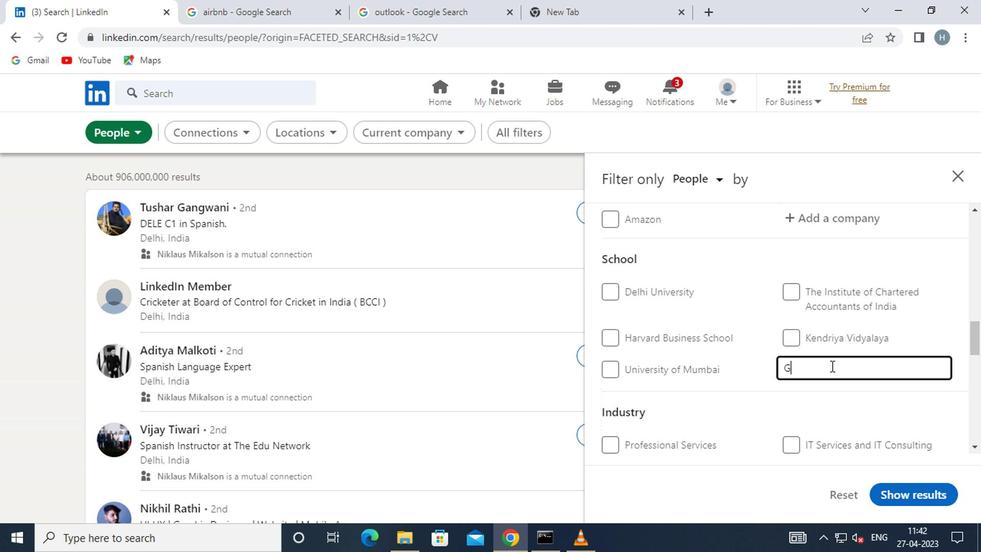 
Action: Mouse moved to (759, 400)
Screenshot: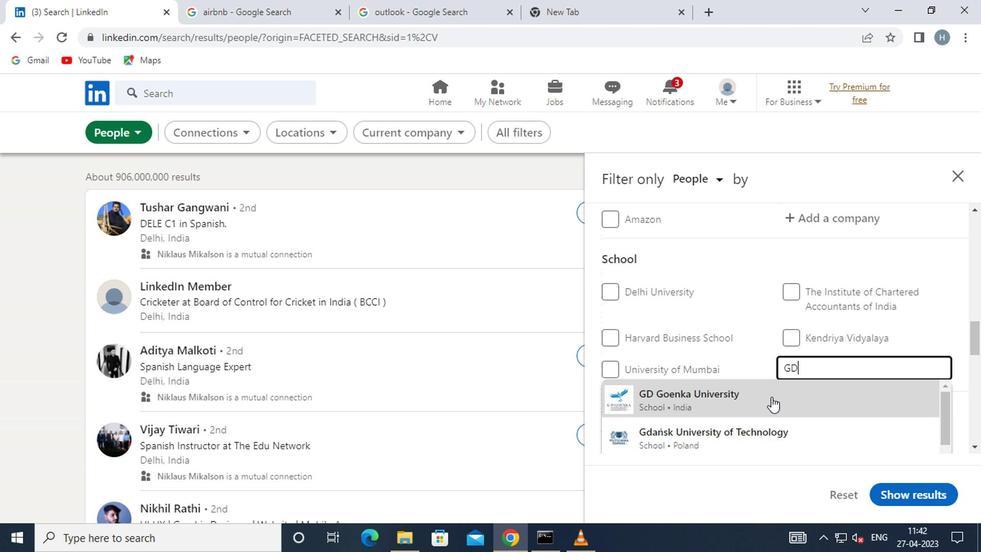 
Action: Mouse pressed left at (759, 400)
Screenshot: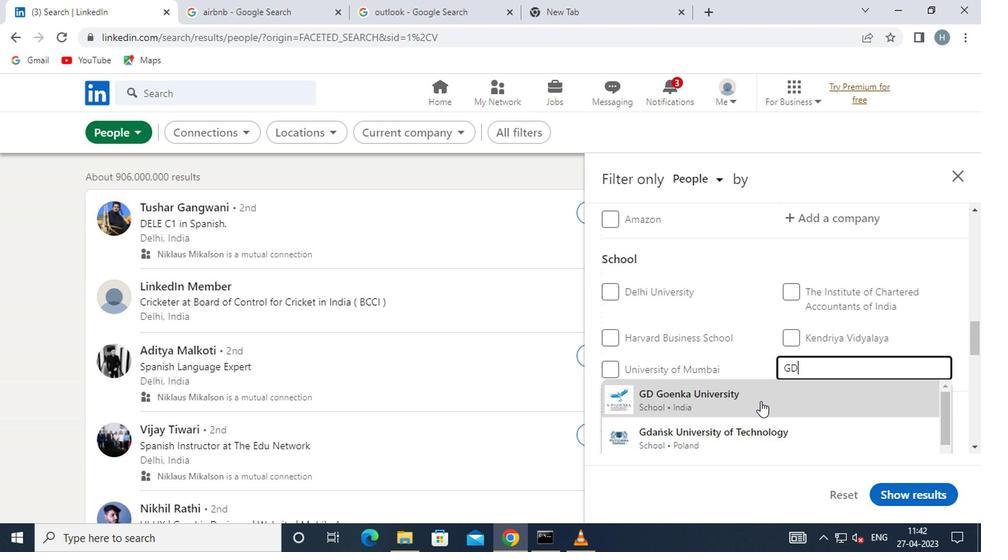 
Action: Mouse moved to (780, 364)
Screenshot: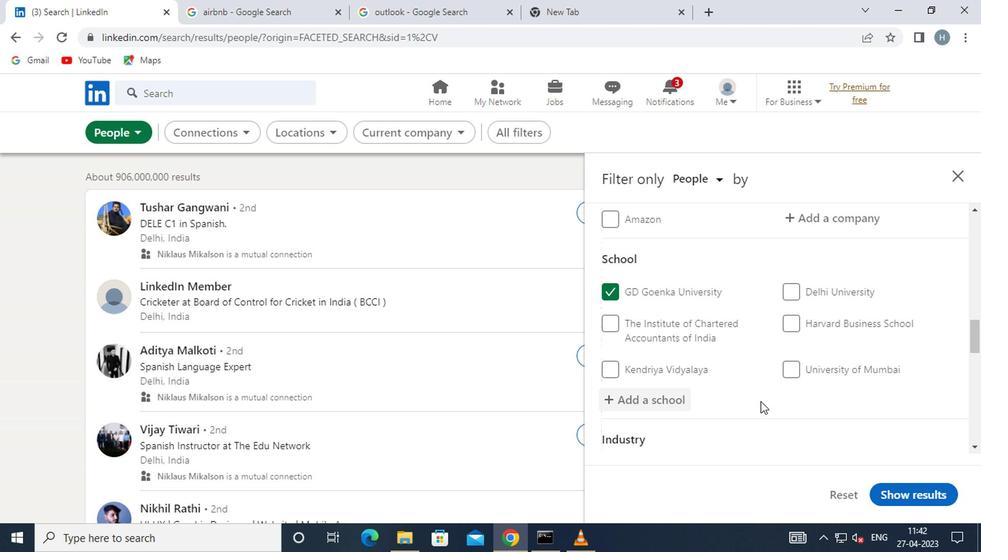
Action: Mouse scrolled (780, 364) with delta (0, 0)
Screenshot: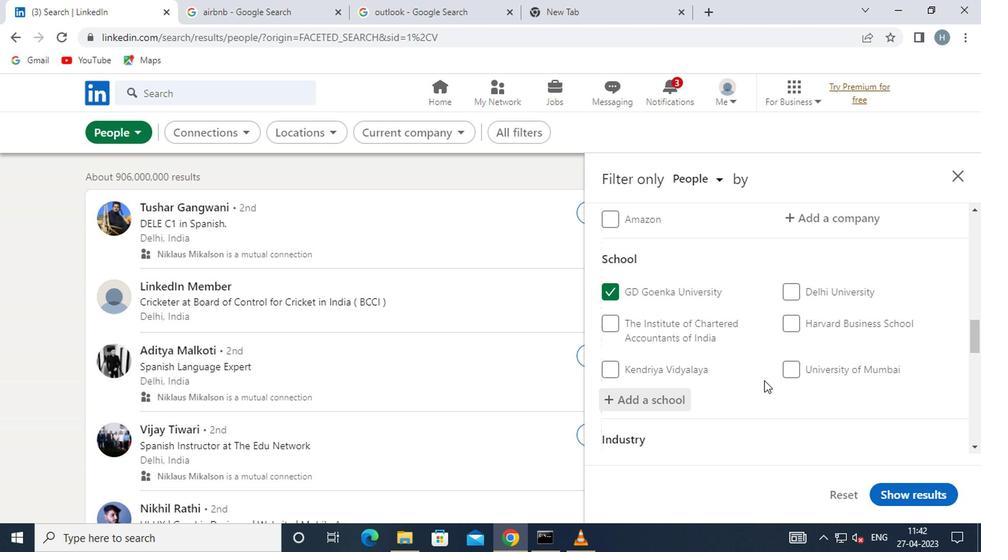 
Action: Mouse moved to (781, 364)
Screenshot: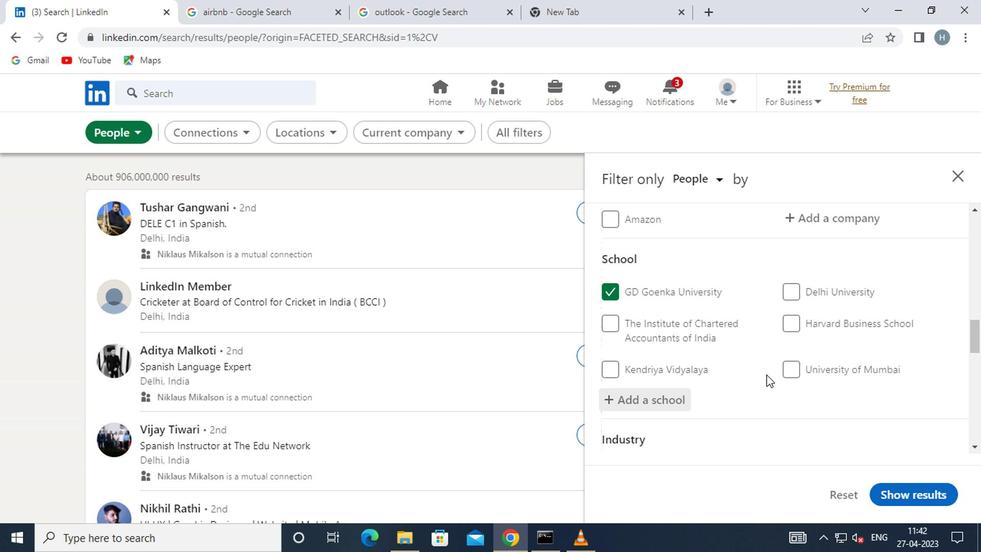 
Action: Mouse scrolled (781, 364) with delta (0, 0)
Screenshot: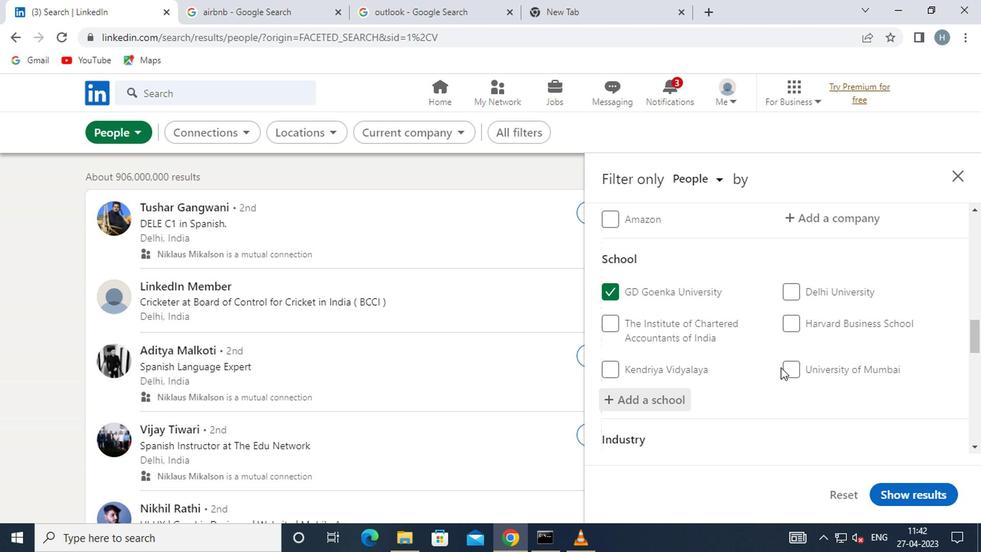 
Action: Mouse moved to (813, 260)
Screenshot: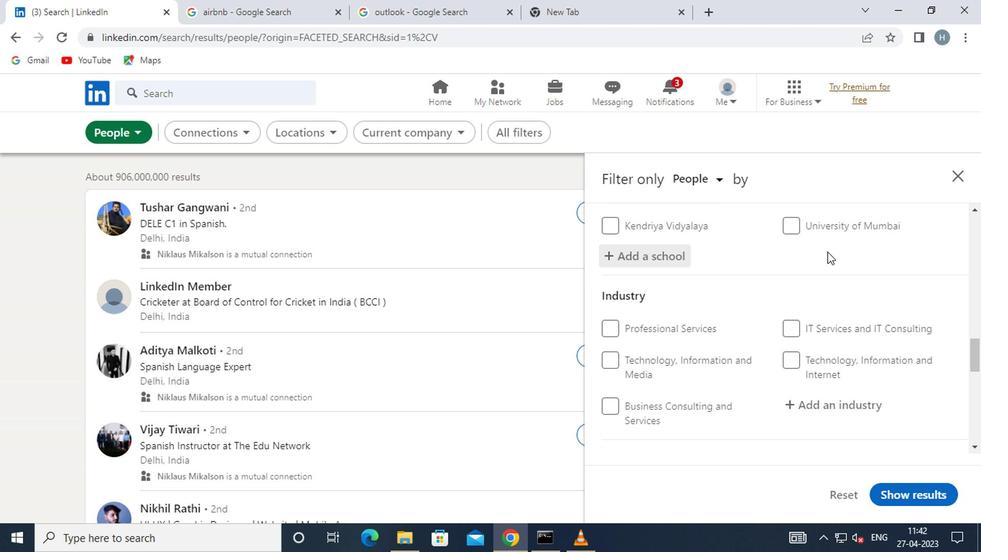
Action: Mouse scrolled (813, 261) with delta (0, 0)
Screenshot: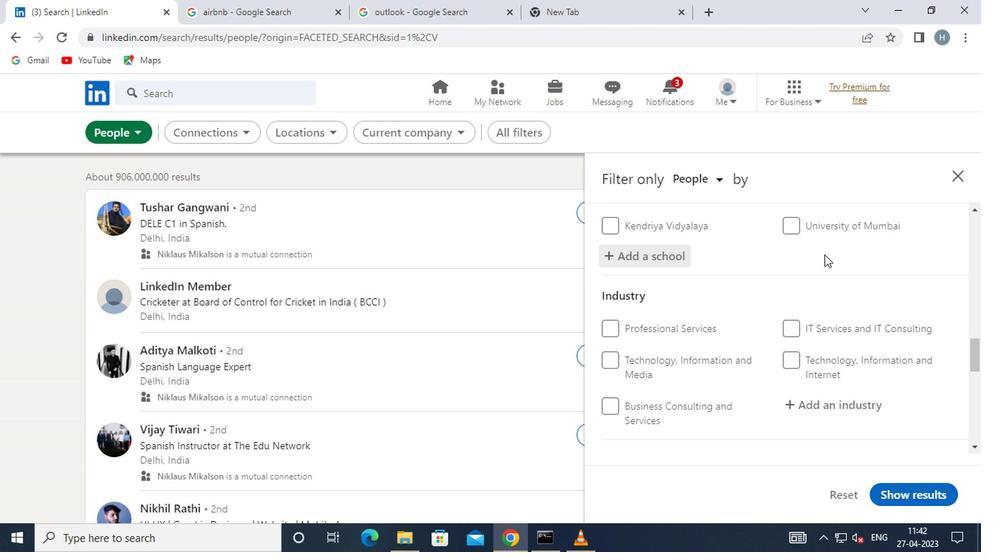 
Action: Mouse scrolled (813, 261) with delta (0, 0)
Screenshot: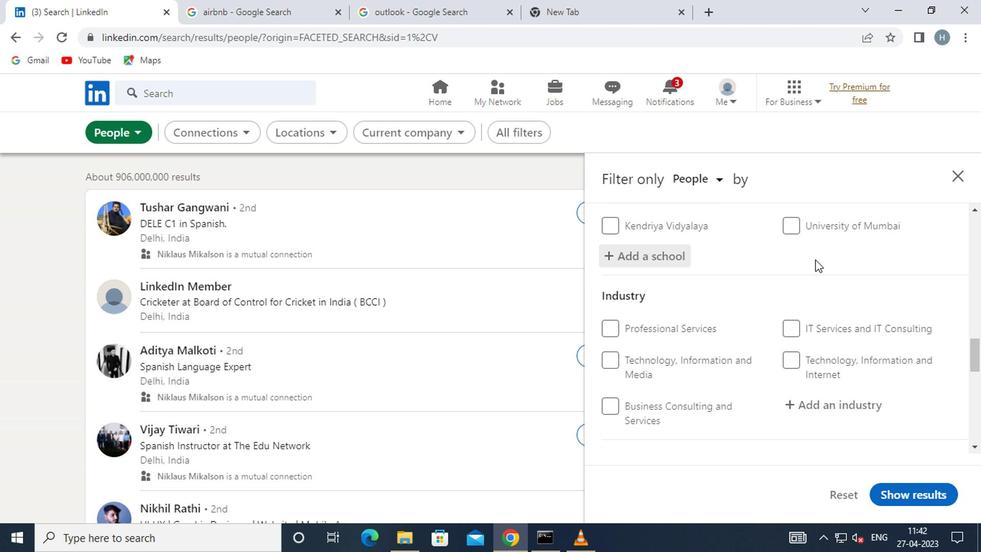 
Action: Mouse moved to (736, 320)
Screenshot: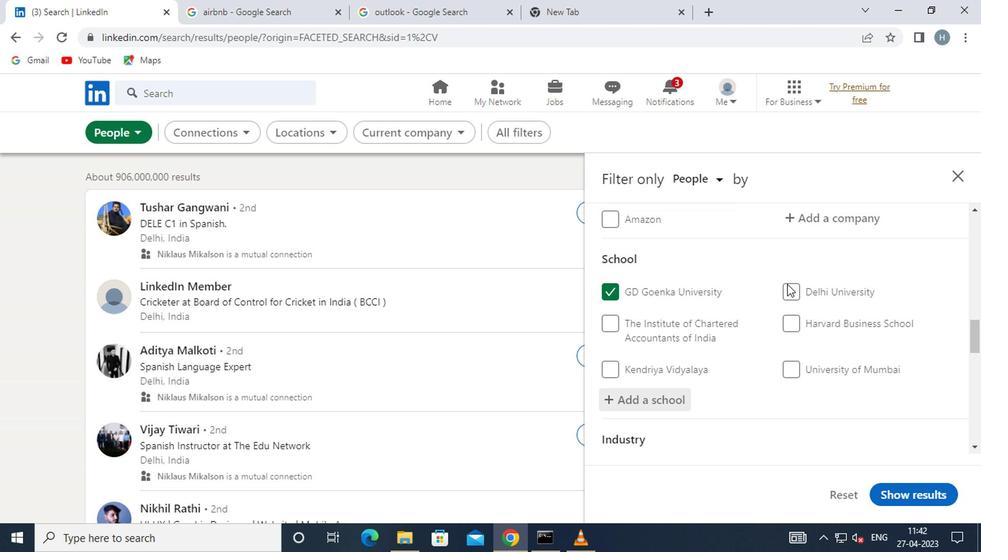 
Action: Mouse scrolled (736, 320) with delta (0, 0)
Screenshot: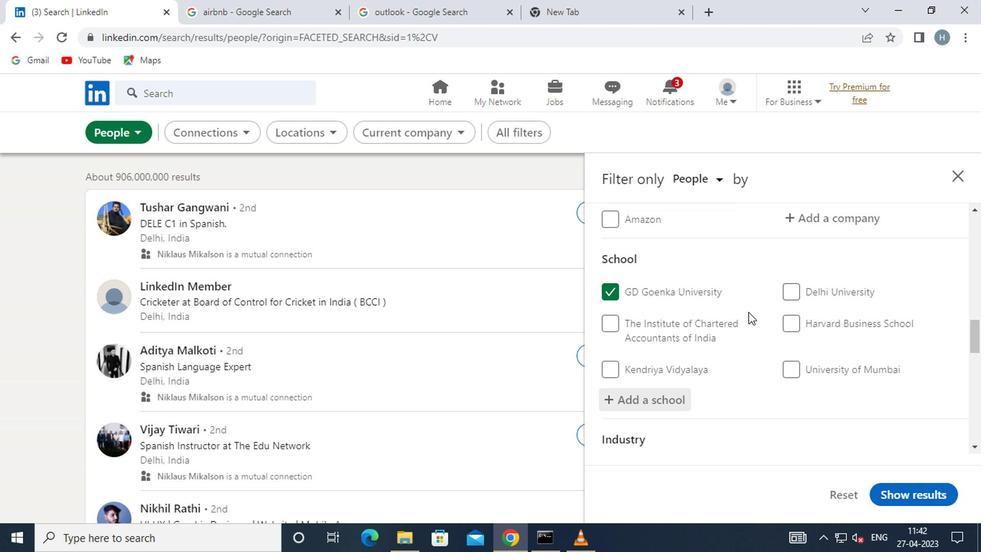 
Action: Mouse scrolled (736, 320) with delta (0, 0)
Screenshot: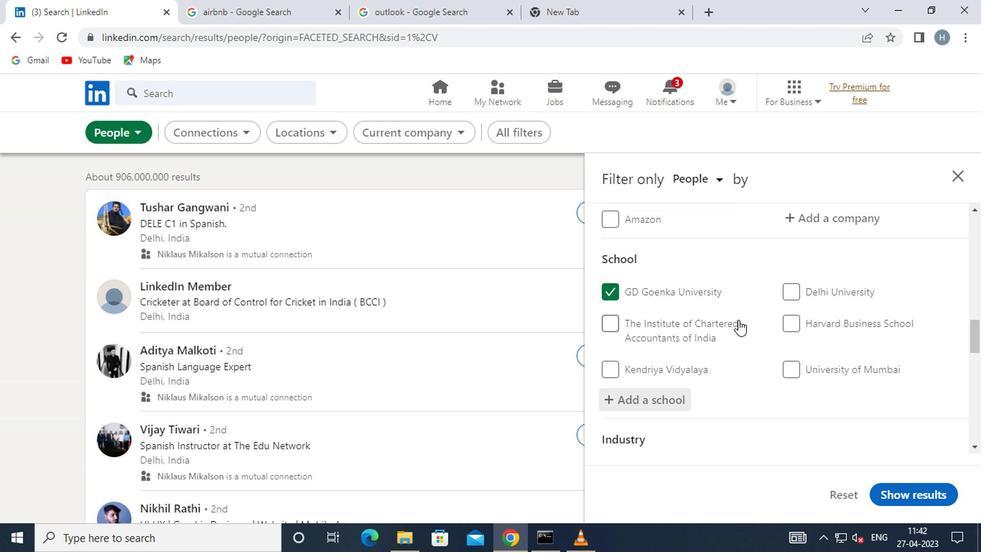 
Action: Mouse scrolled (736, 320) with delta (0, 0)
Screenshot: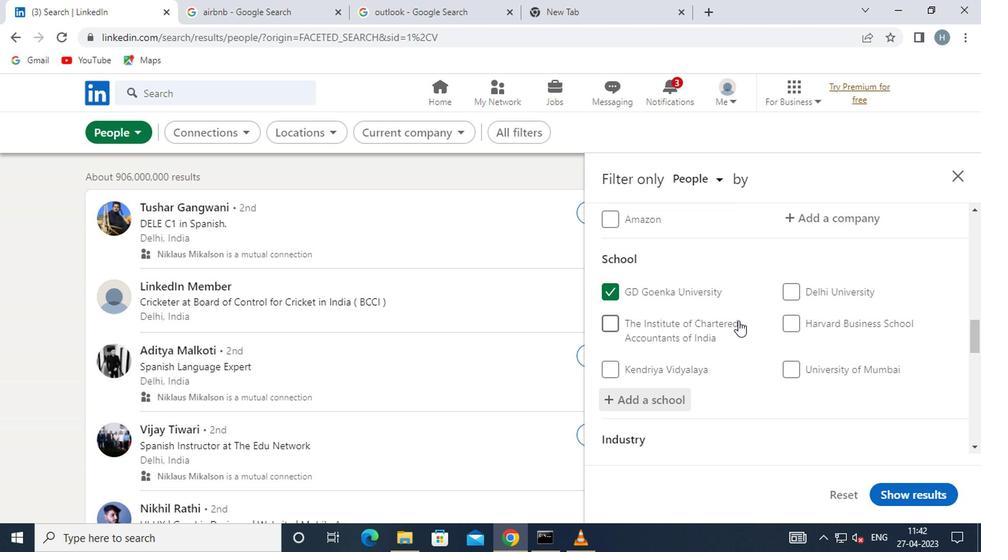 
Action: Mouse moved to (818, 333)
Screenshot: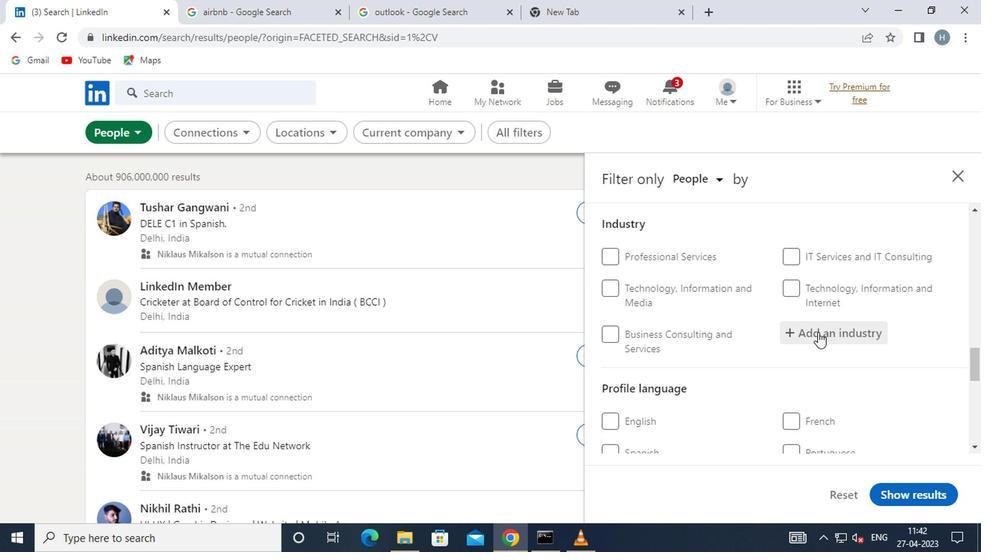 
Action: Mouse pressed left at (818, 333)
Screenshot: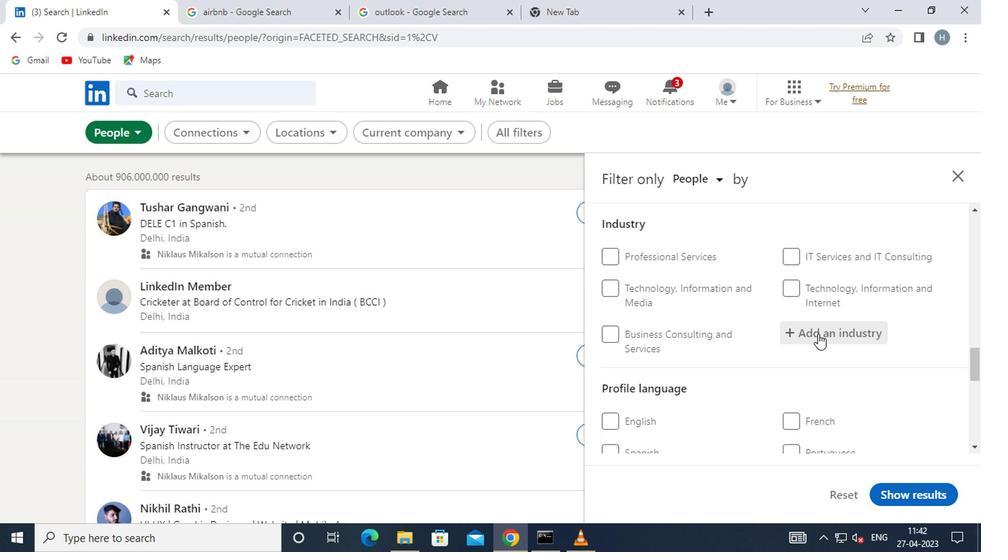 
Action: Key pressed COMMUNICATIONS
Screenshot: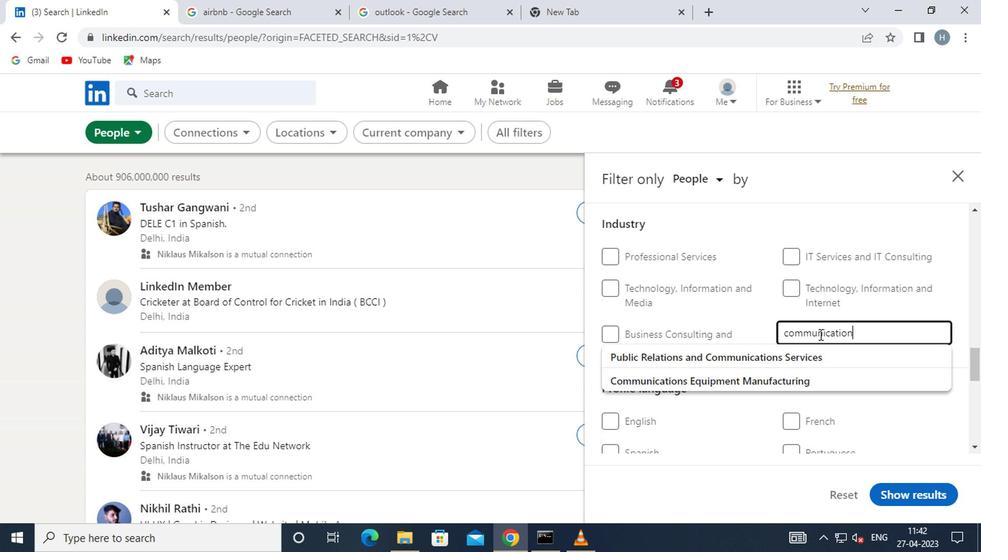 
Action: Mouse moved to (757, 386)
Screenshot: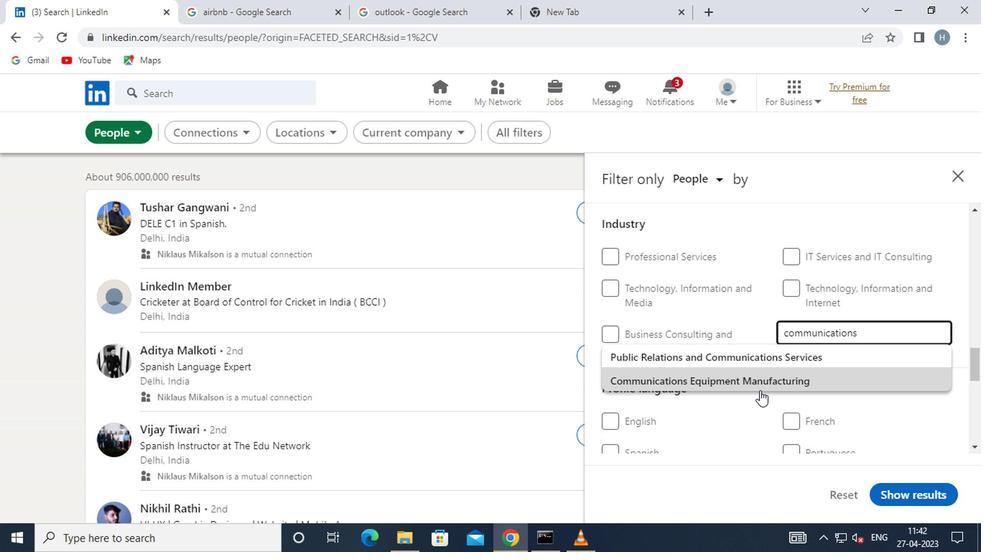 
Action: Mouse pressed left at (757, 386)
Screenshot: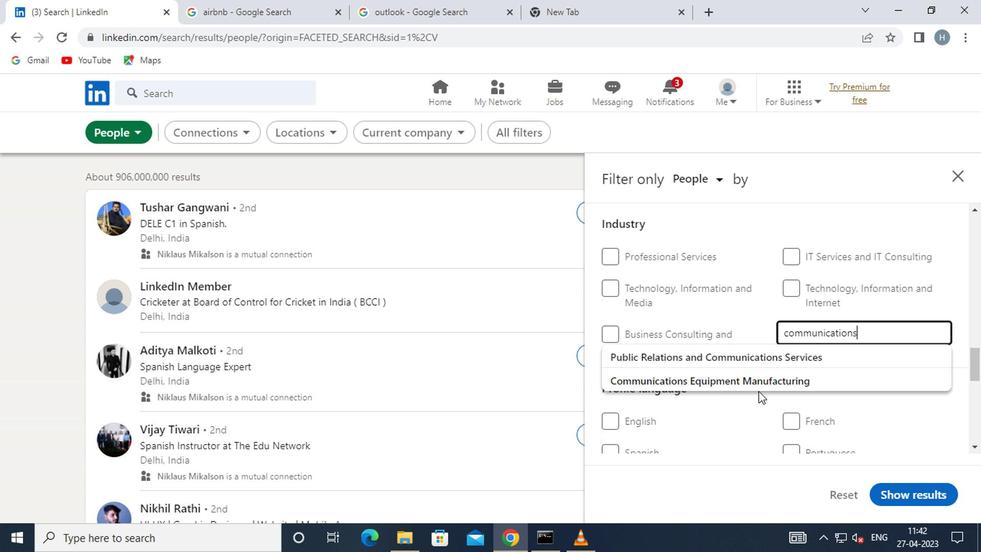 
Action: Mouse moved to (734, 320)
Screenshot: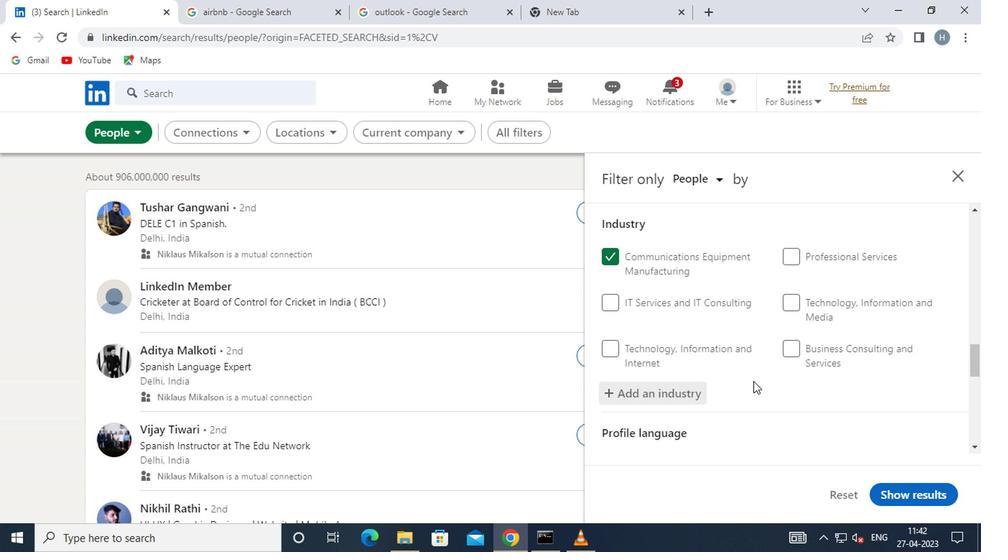 
Action: Mouse scrolled (734, 319) with delta (0, -1)
Screenshot: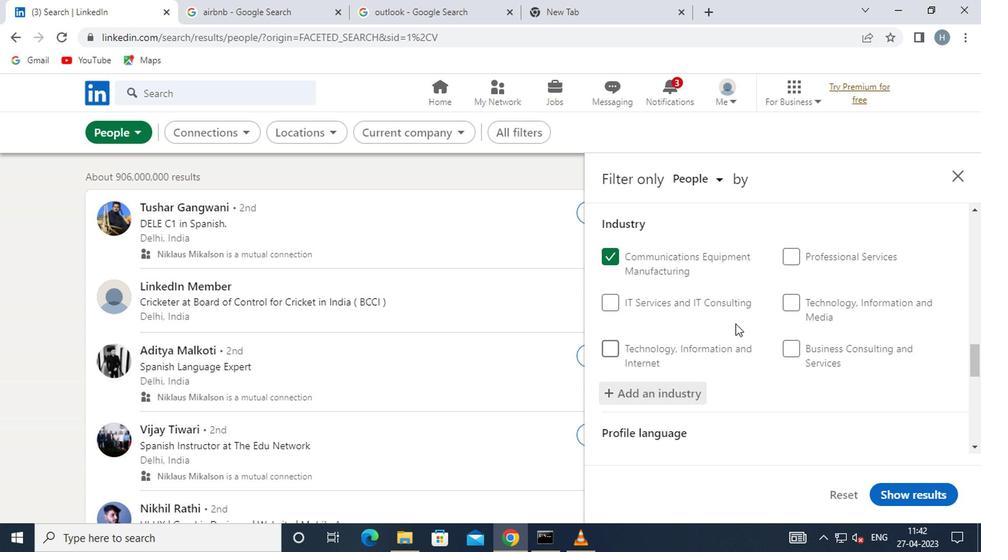 
Action: Mouse scrolled (734, 319) with delta (0, -1)
Screenshot: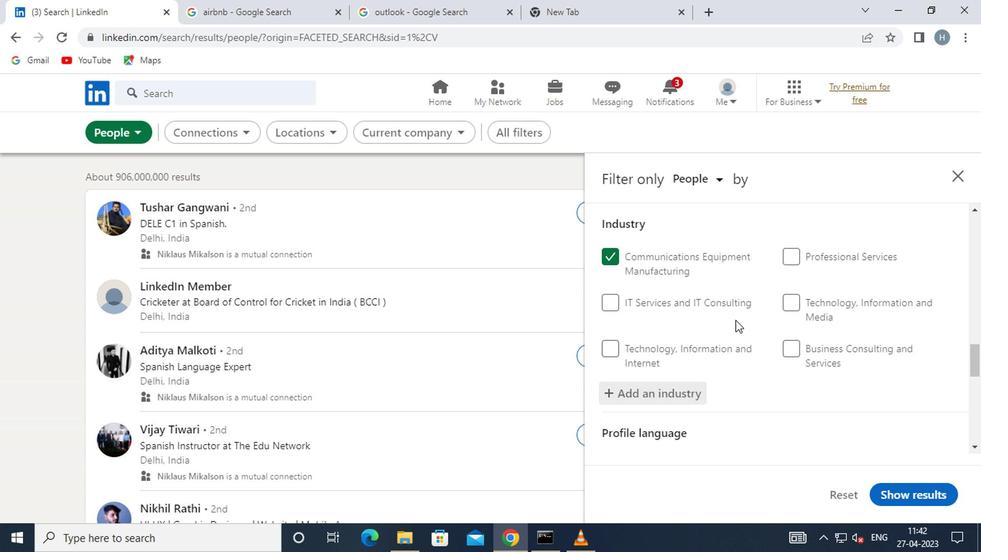 
Action: Mouse moved to (734, 320)
Screenshot: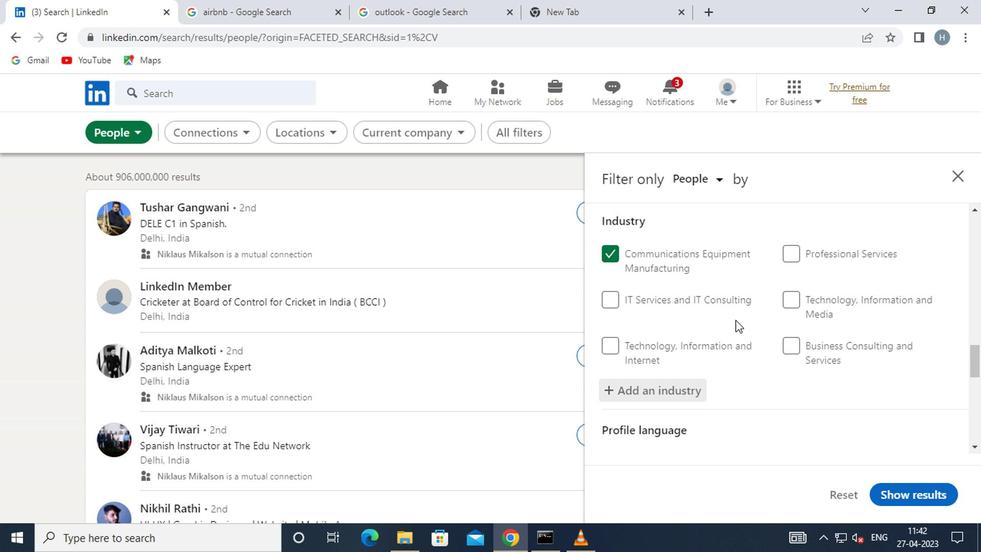 
Action: Mouse scrolled (734, 319) with delta (0, -1)
Screenshot: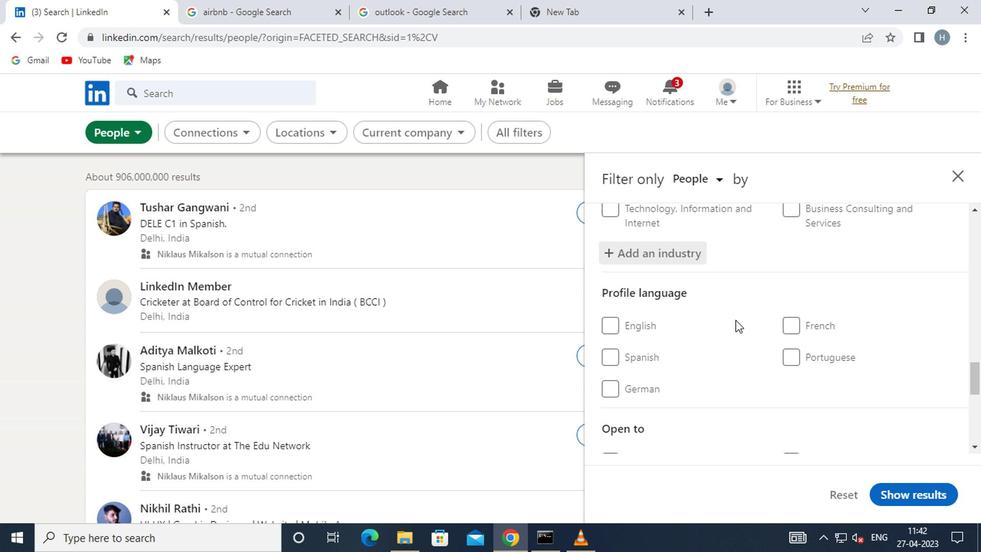 
Action: Mouse moved to (799, 252)
Screenshot: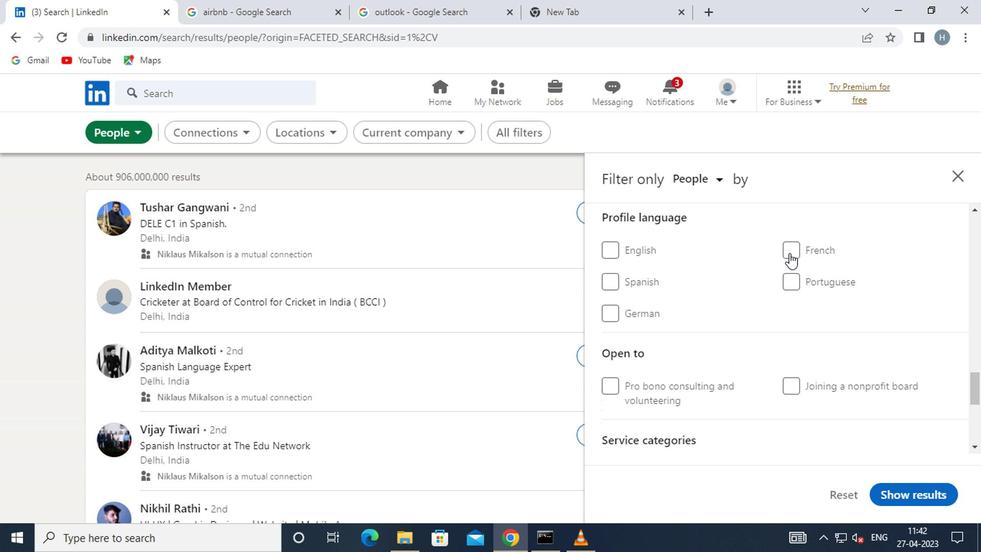 
Action: Mouse pressed left at (799, 252)
Screenshot: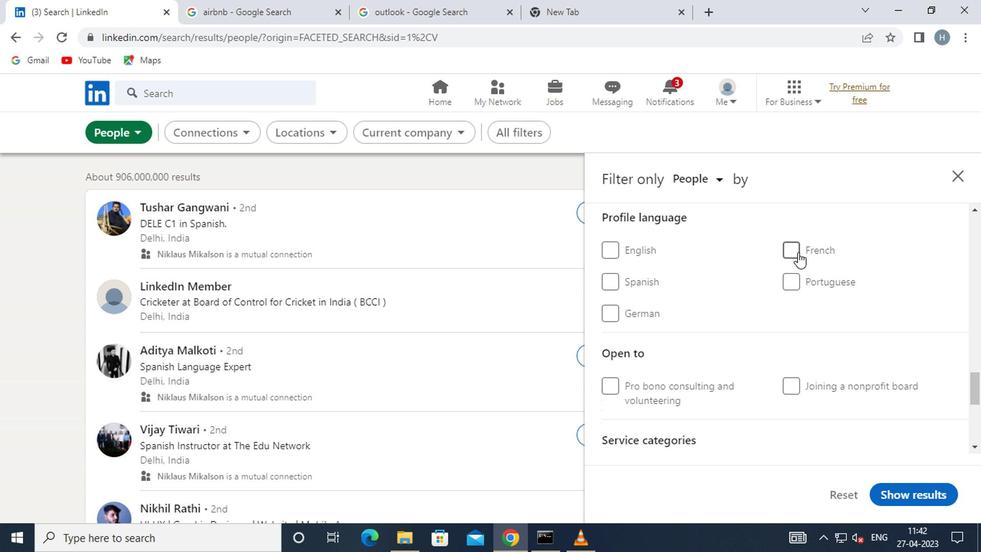 
Action: Mouse moved to (735, 274)
Screenshot: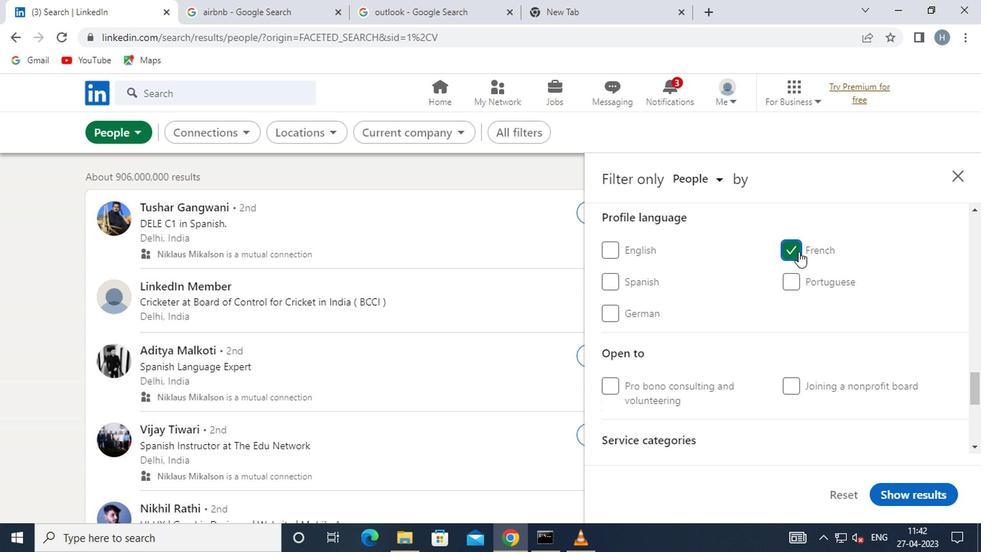 
Action: Mouse scrolled (735, 273) with delta (0, 0)
Screenshot: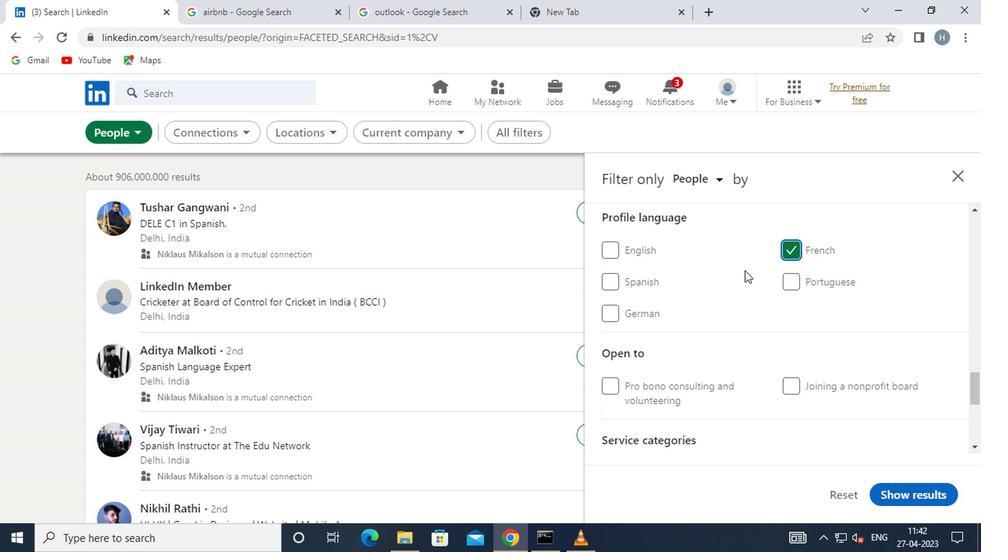 
Action: Mouse scrolled (735, 273) with delta (0, 0)
Screenshot: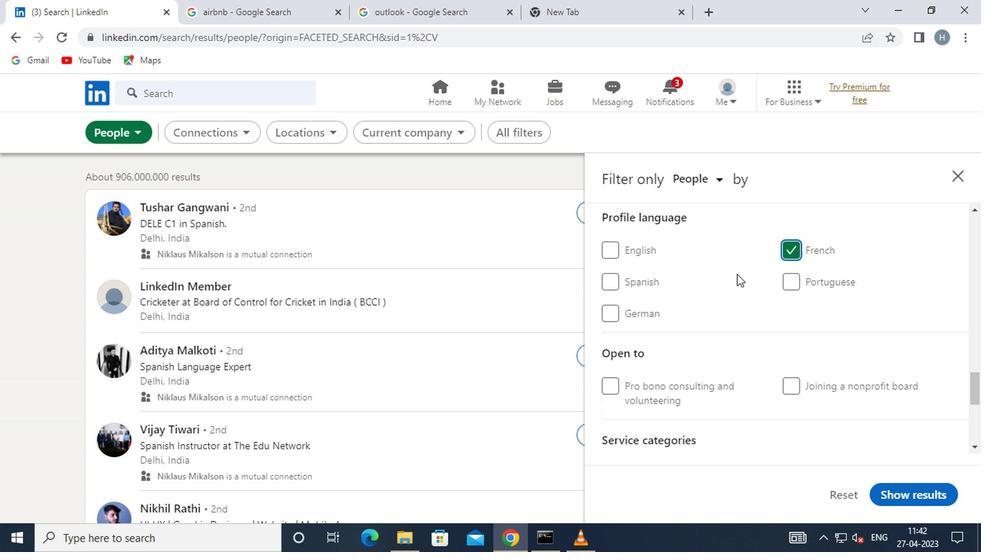 
Action: Mouse scrolled (735, 273) with delta (0, 0)
Screenshot: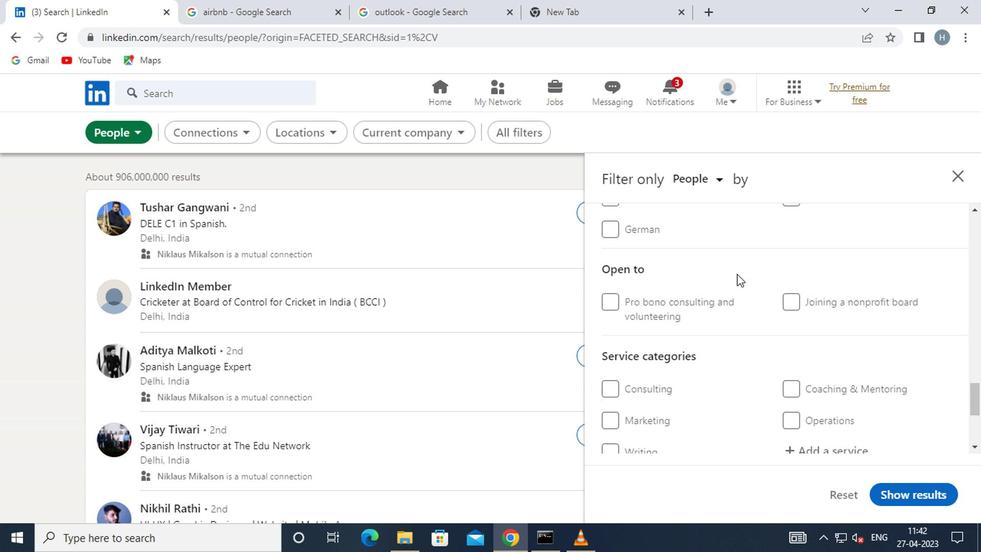 
Action: Mouse moved to (791, 317)
Screenshot: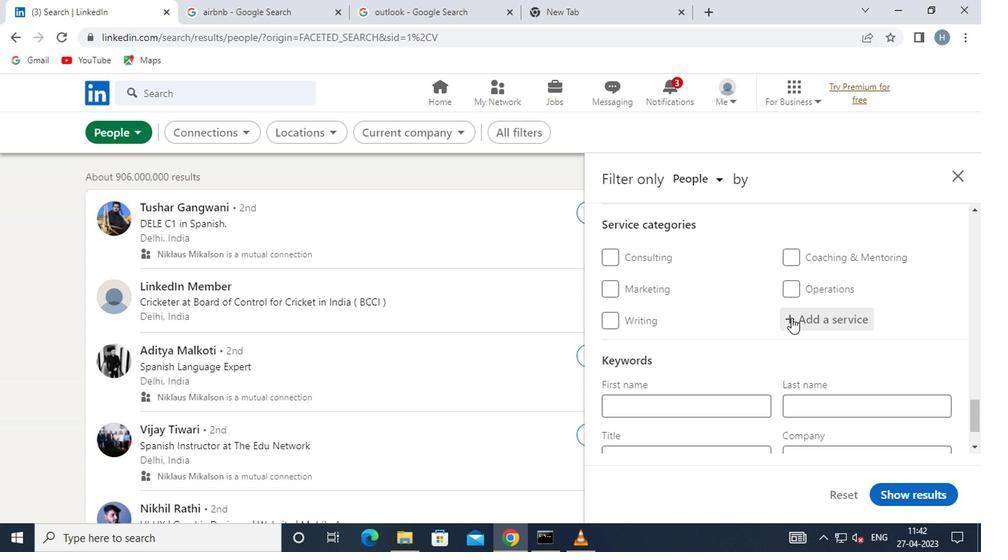 
Action: Mouse pressed left at (791, 317)
Screenshot: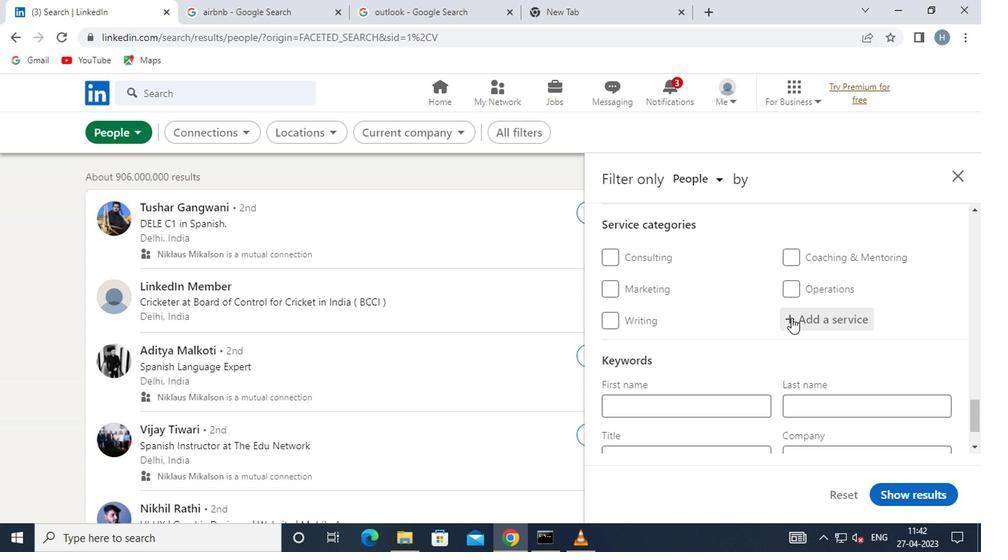 
Action: Key pressed FINANCIAL
Screenshot: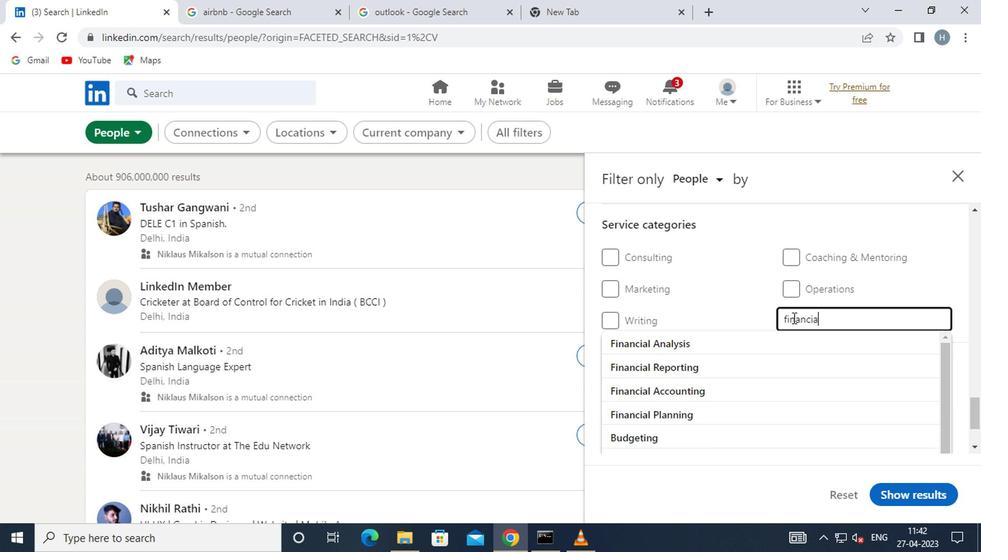 
Action: Mouse moved to (792, 313)
Screenshot: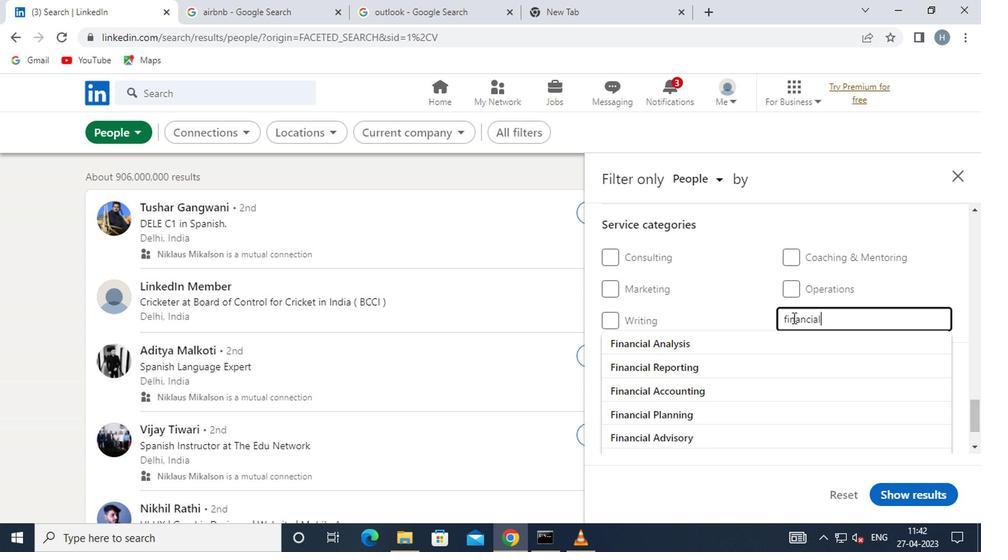 
Action: Key pressed <Key.space>
Screenshot: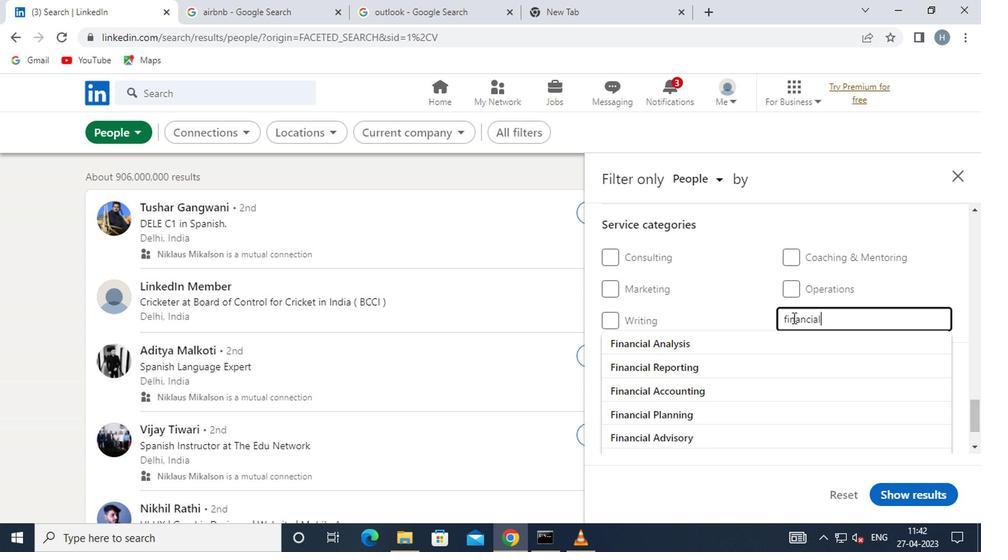 
Action: Mouse moved to (778, 316)
Screenshot: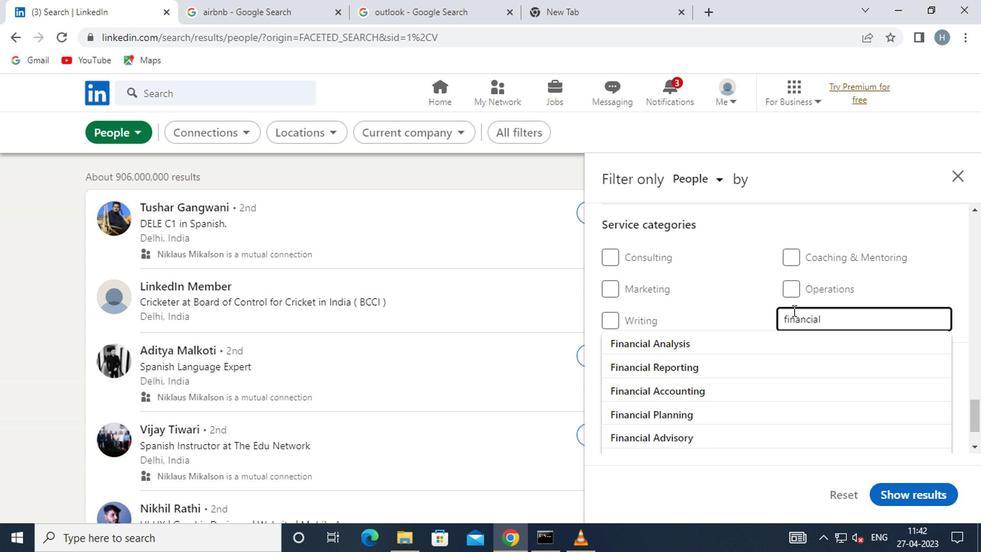 
Action: Key pressed A
Screenshot: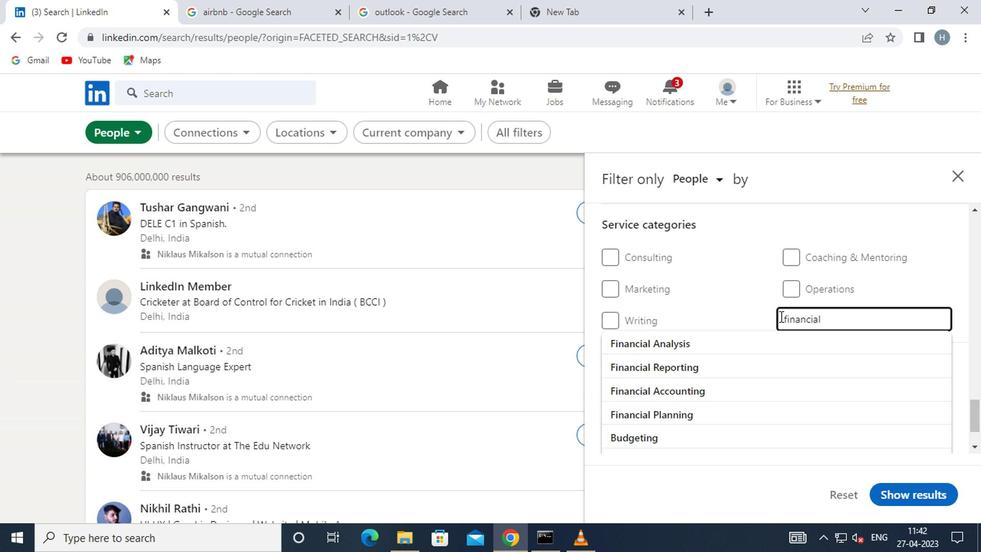 
Action: Mouse moved to (731, 342)
Screenshot: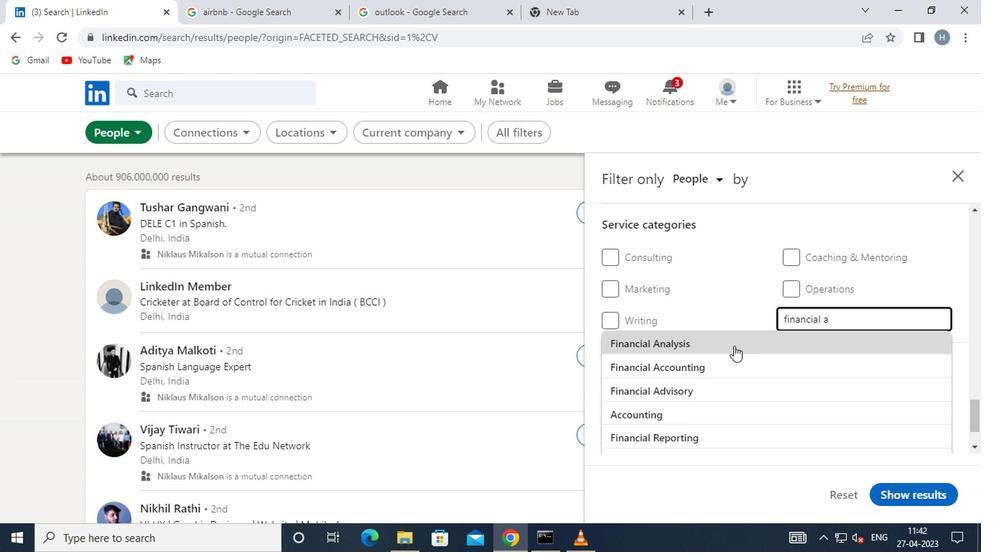 
Action: Mouse pressed left at (731, 342)
Screenshot: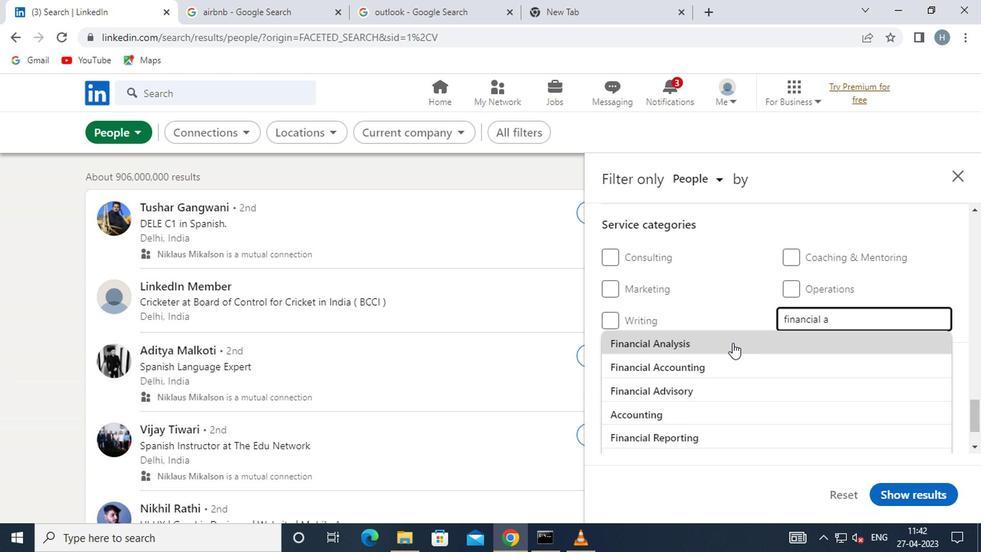 
Action: Mouse moved to (732, 338)
Screenshot: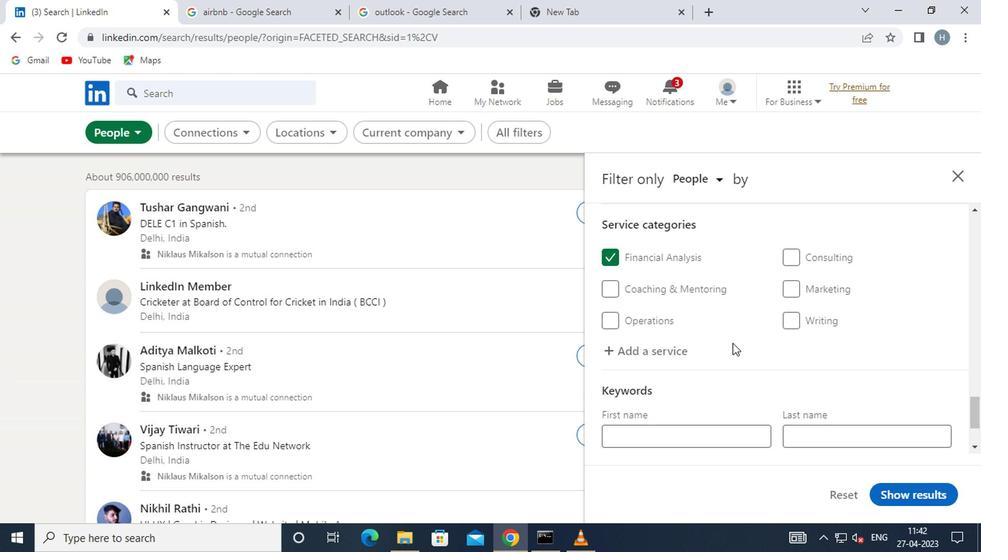 
Action: Mouse scrolled (732, 338) with delta (0, 0)
Screenshot: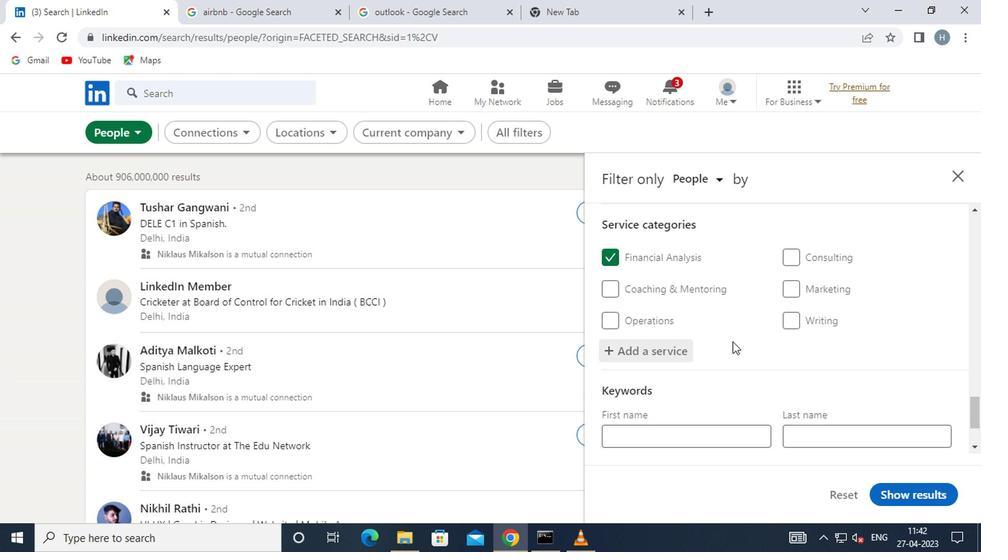 
Action: Mouse scrolled (732, 338) with delta (0, 0)
Screenshot: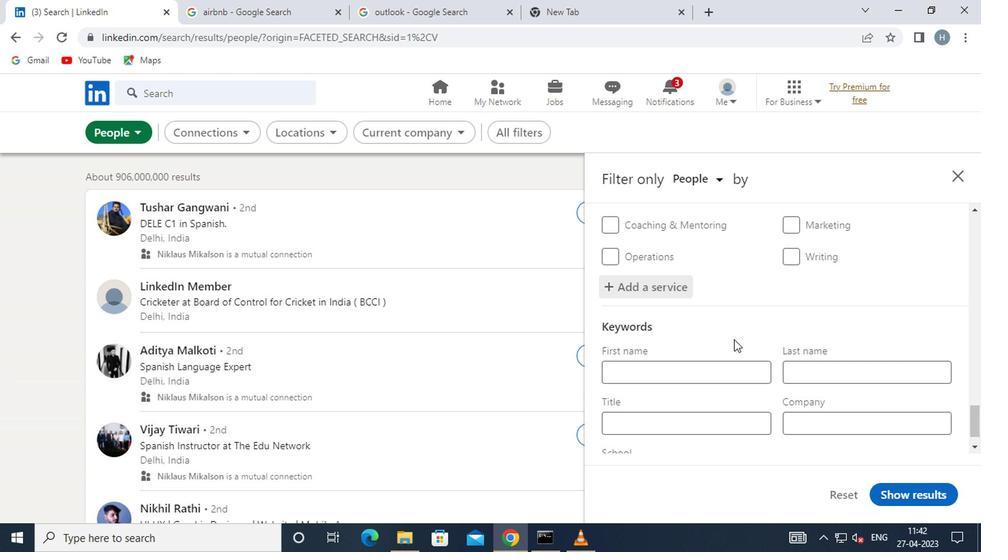
Action: Mouse moved to (716, 386)
Screenshot: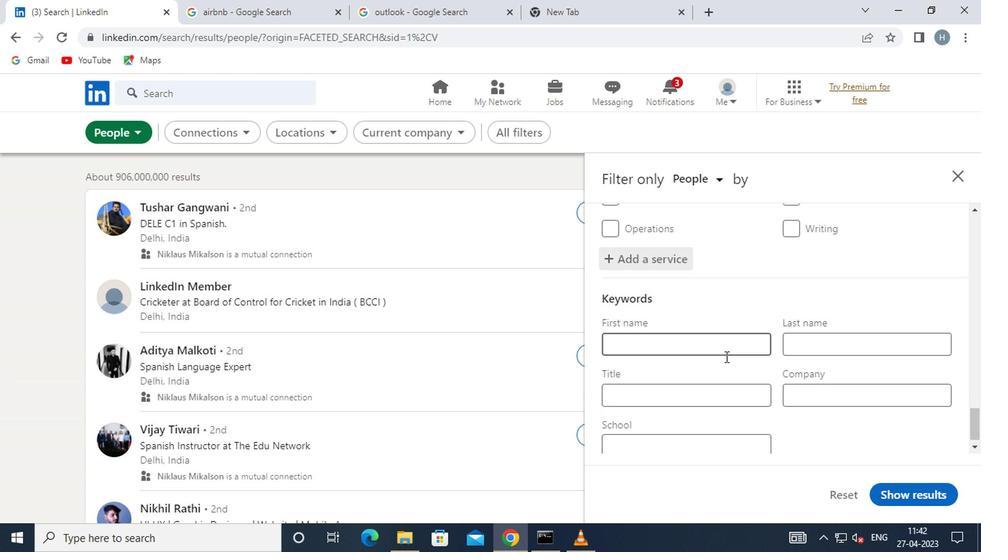 
Action: Mouse pressed left at (716, 386)
Screenshot: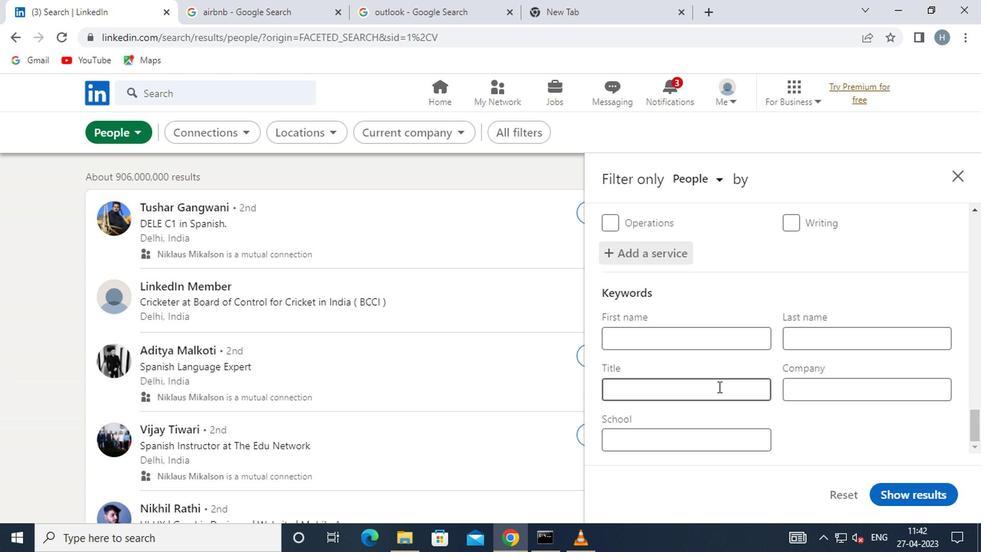 
Action: Mouse moved to (708, 385)
Screenshot: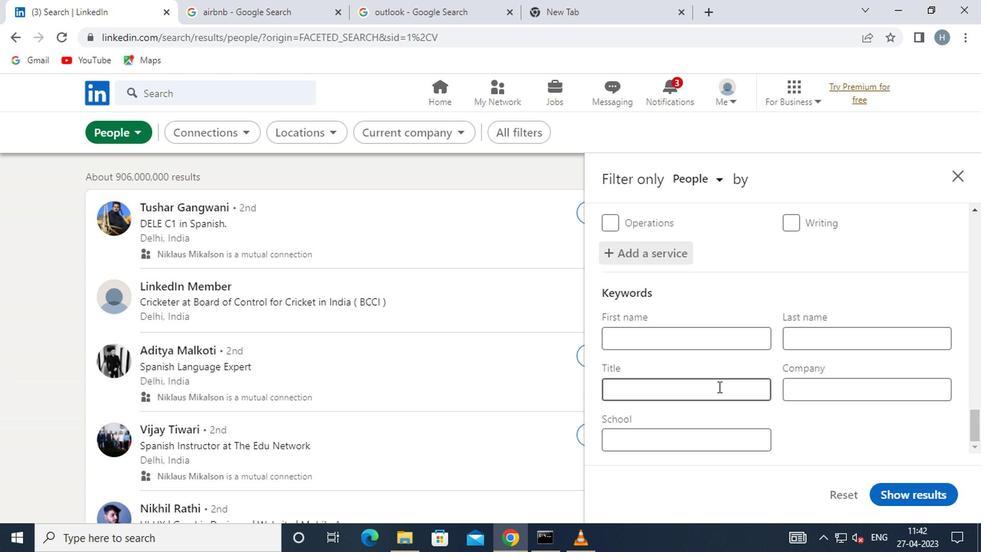 
Action: Key pressed <Key.shift>SALES<Key.space><Key.shift>ANALYST
Screenshot: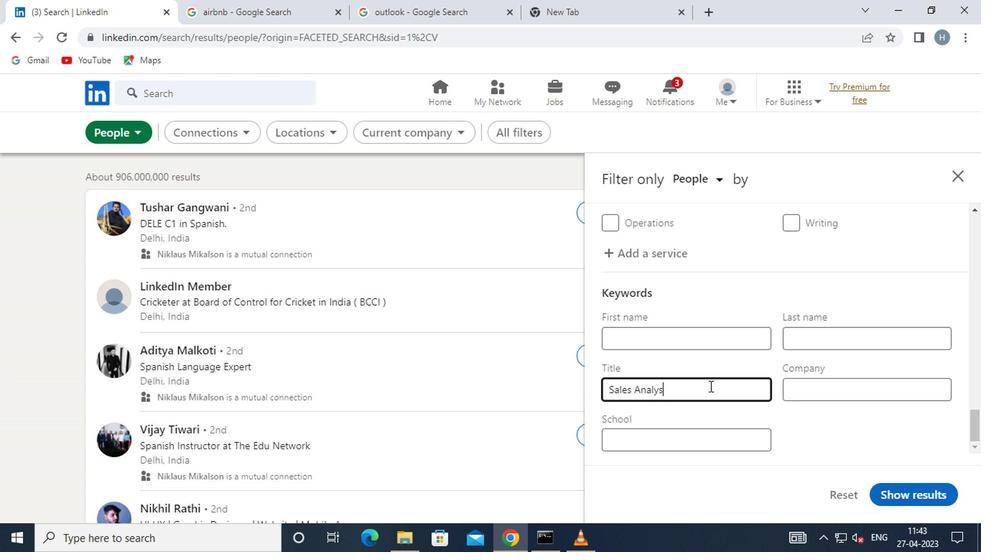 
Action: Mouse moved to (914, 493)
Screenshot: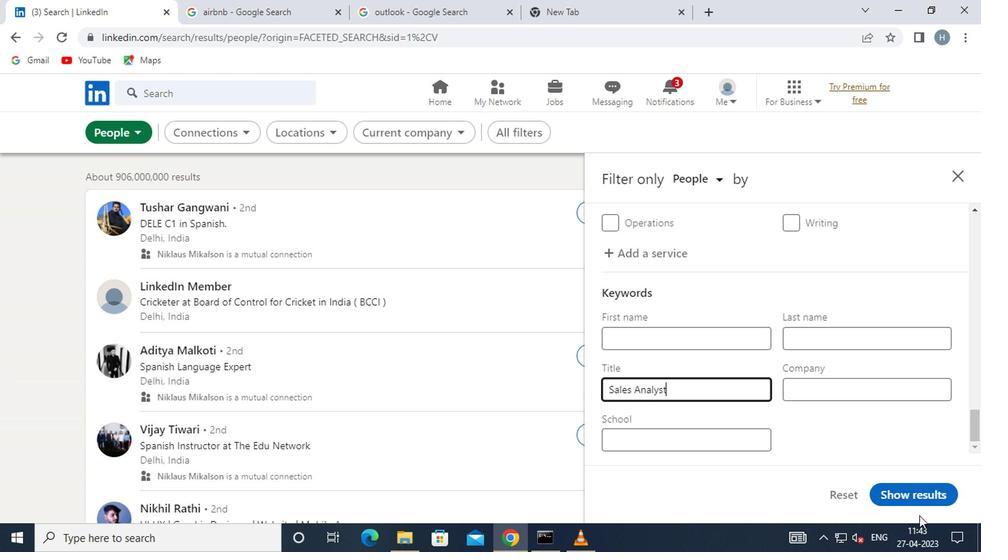 
Action: Mouse pressed left at (914, 493)
Screenshot: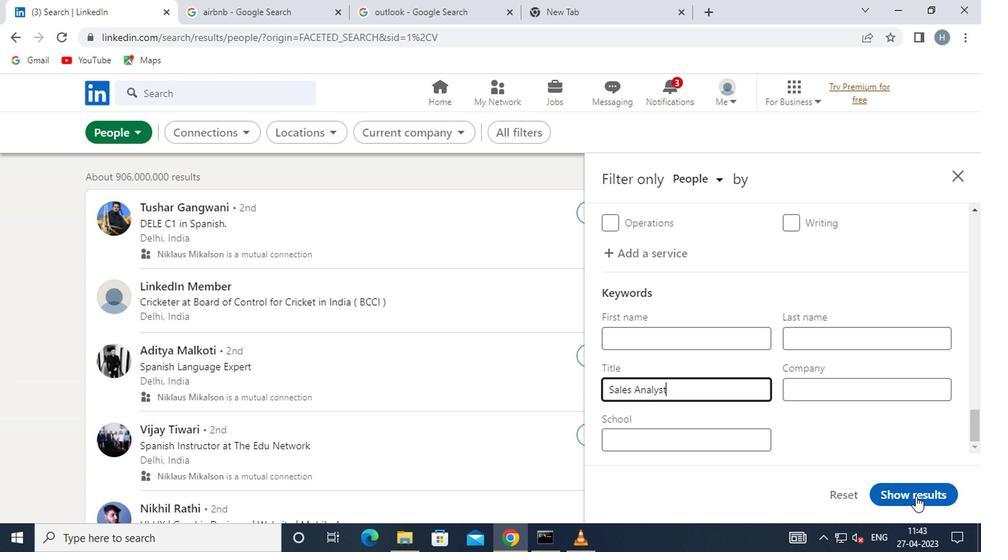 
Action: Mouse moved to (838, 416)
Screenshot: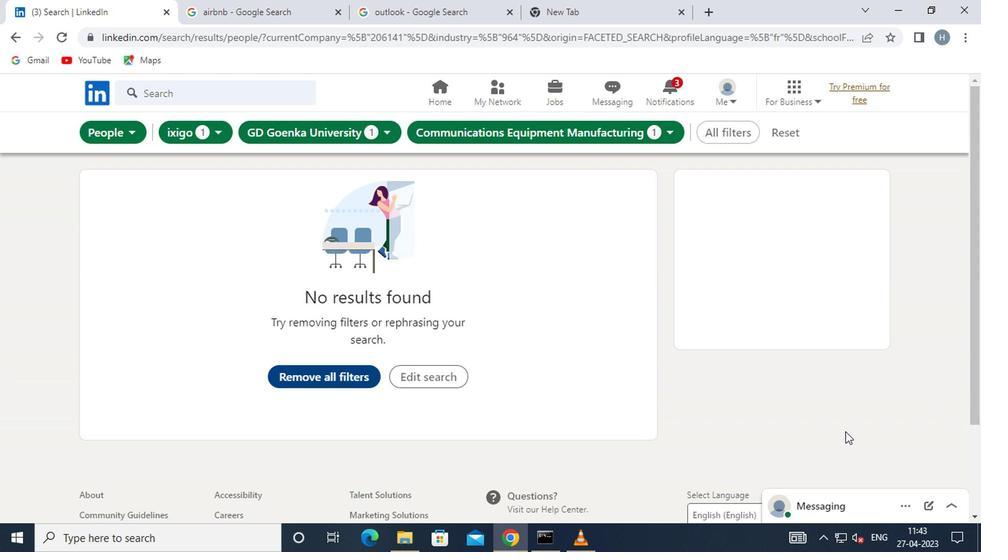 
